 Task: Open Card Cybersecurity Review in Board Customer Feedback Management Best Practices to Workspace Accelerator Programs and add a team member Softage.3@softage.net, a label Orange, a checklist Data Analytics, an attachment from your computer, a color Orange and finally, add a card description 'Research and develop new pricing strategy for premium product line' and a comment 'We should approach this task with a sense of humility and a willingness to seek feedback and guidance from others.'. Add a start date 'Jan 02, 2024' with a due date 'Jan 09, 2024'
Action: Mouse moved to (678, 189)
Screenshot: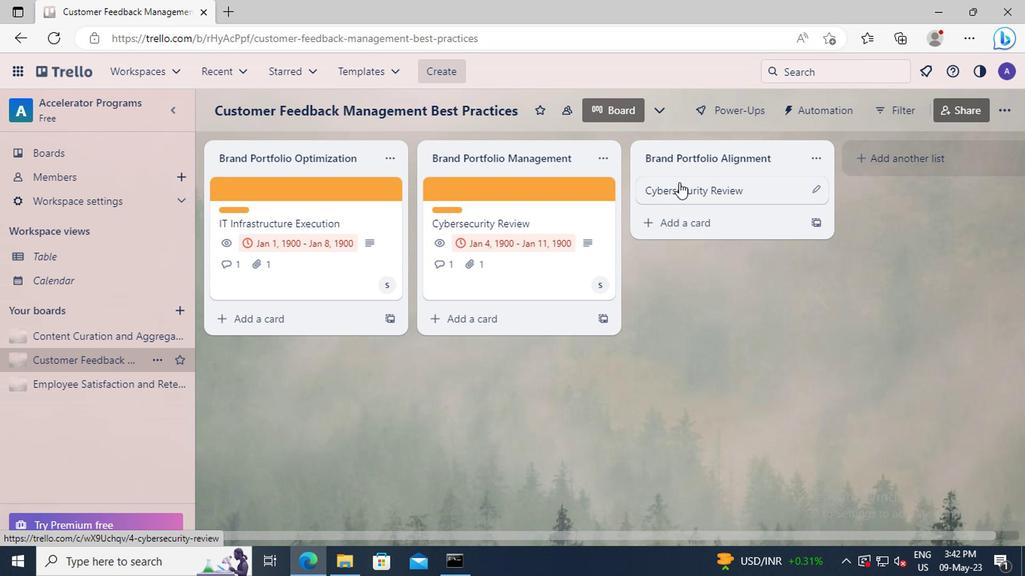 
Action: Mouse pressed left at (678, 189)
Screenshot: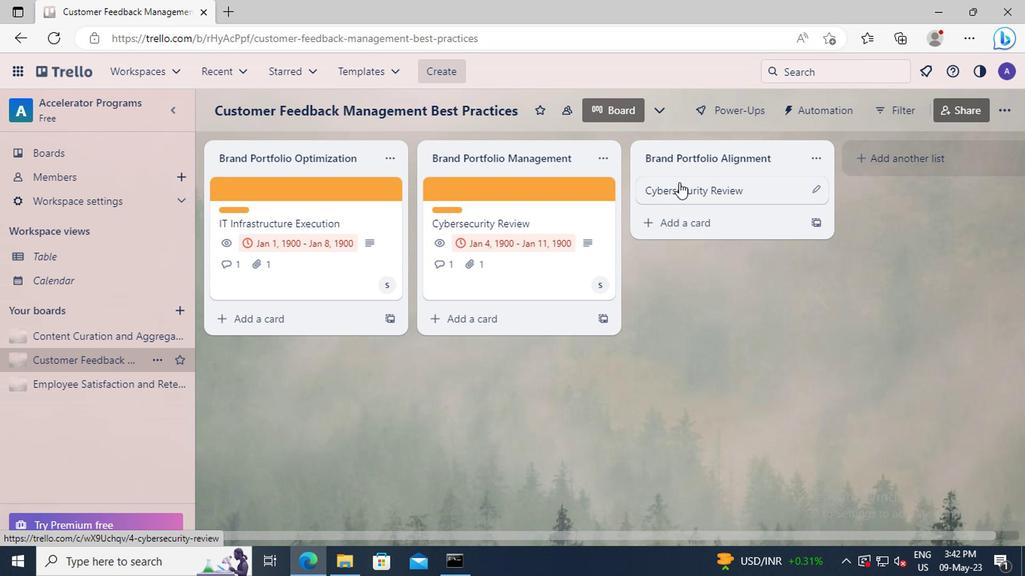 
Action: Mouse moved to (686, 244)
Screenshot: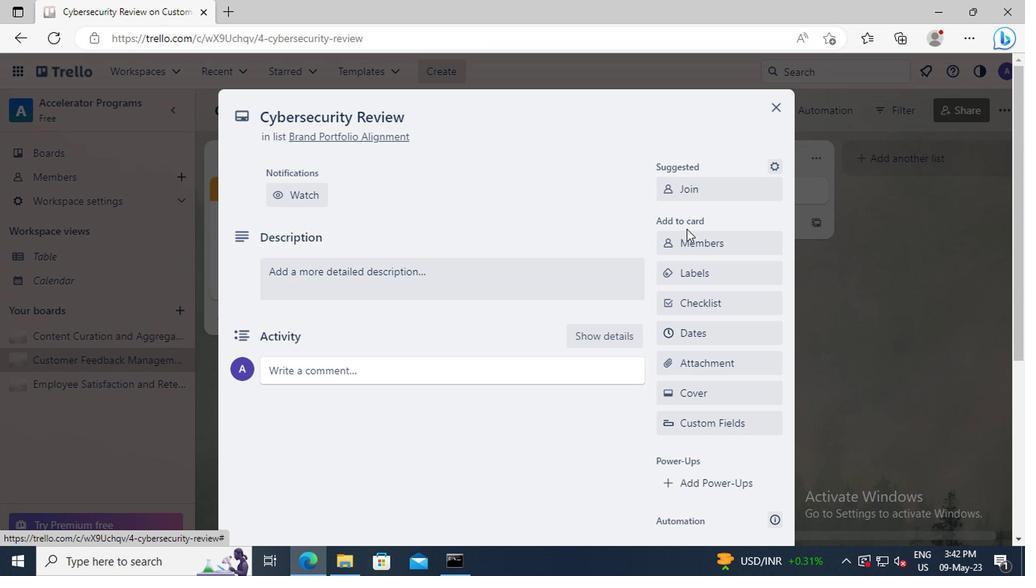 
Action: Mouse pressed left at (686, 244)
Screenshot: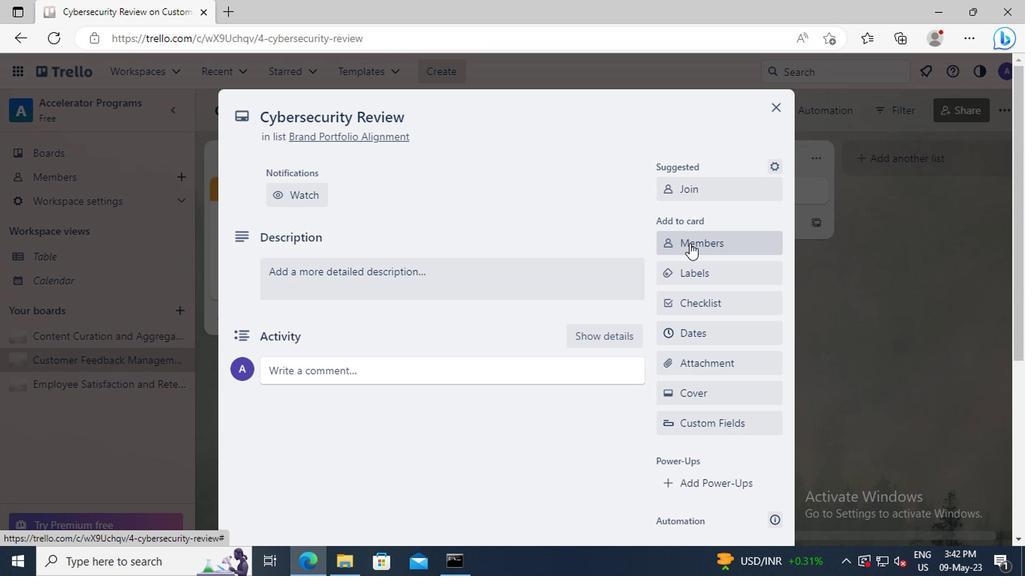 
Action: Mouse moved to (684, 312)
Screenshot: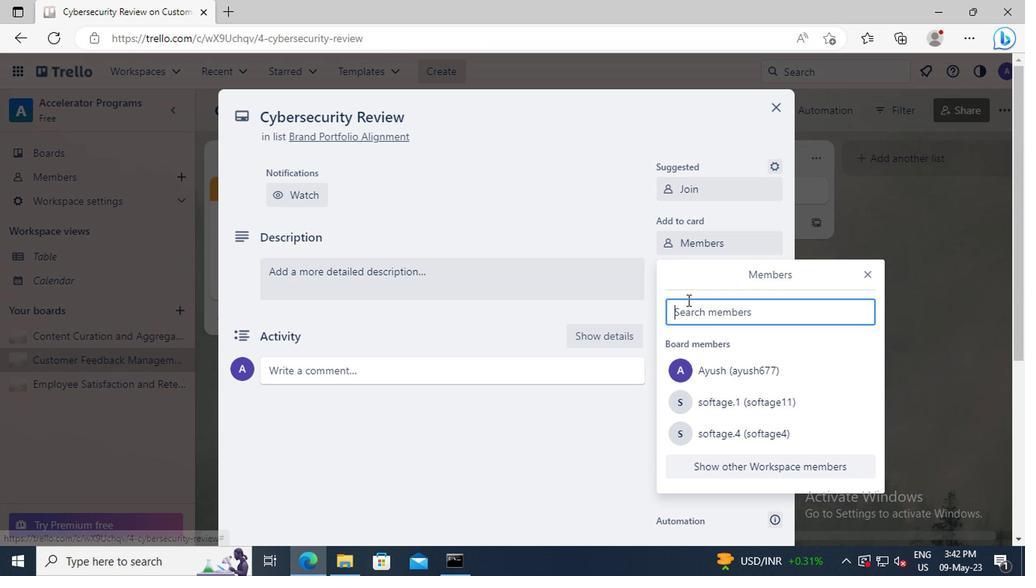 
Action: Mouse pressed left at (684, 312)
Screenshot: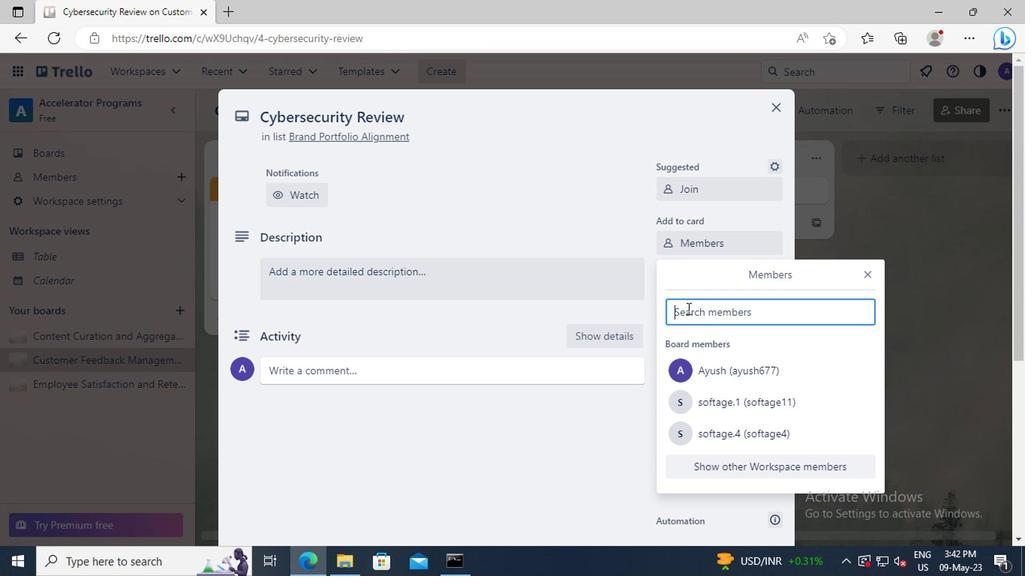 
Action: Key pressed <Key.shift>SOFTAGE.3
Screenshot: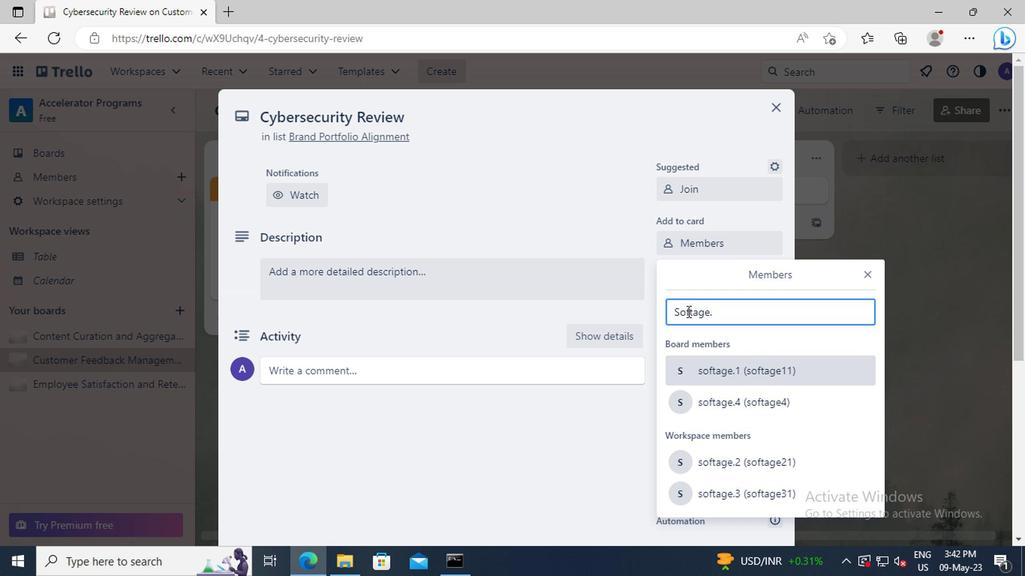 
Action: Mouse moved to (711, 454)
Screenshot: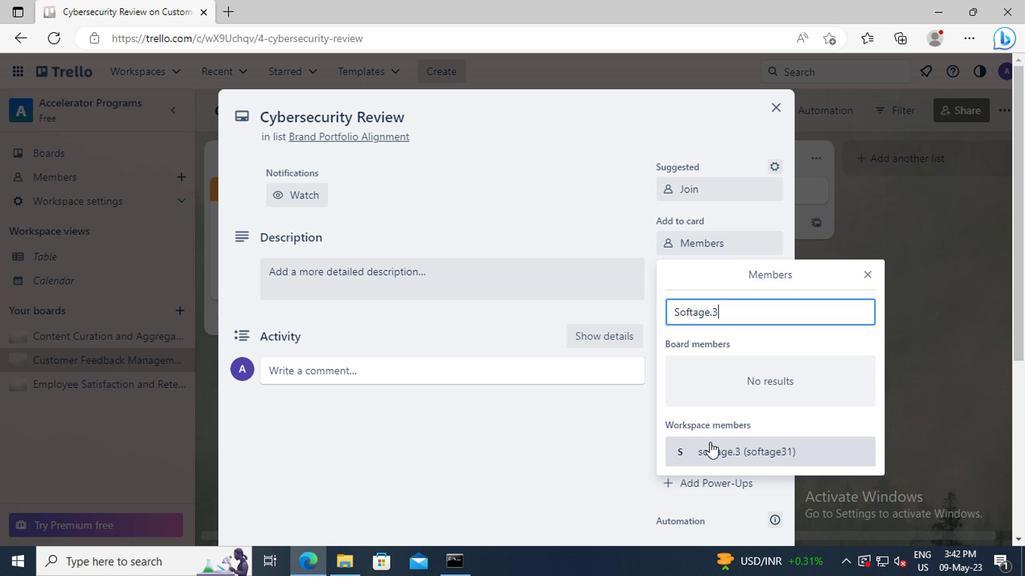 
Action: Mouse pressed left at (711, 454)
Screenshot: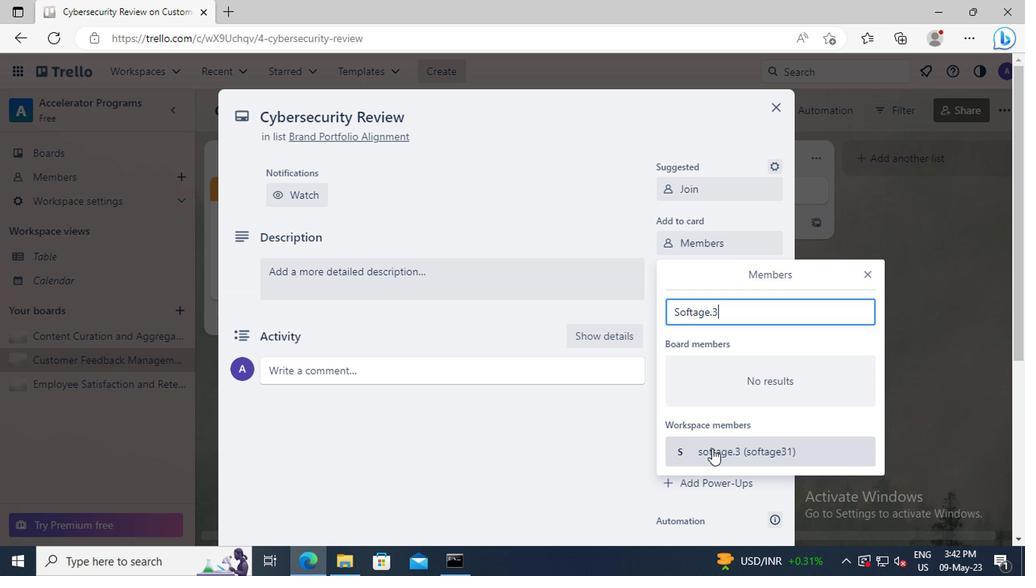 
Action: Mouse moved to (861, 278)
Screenshot: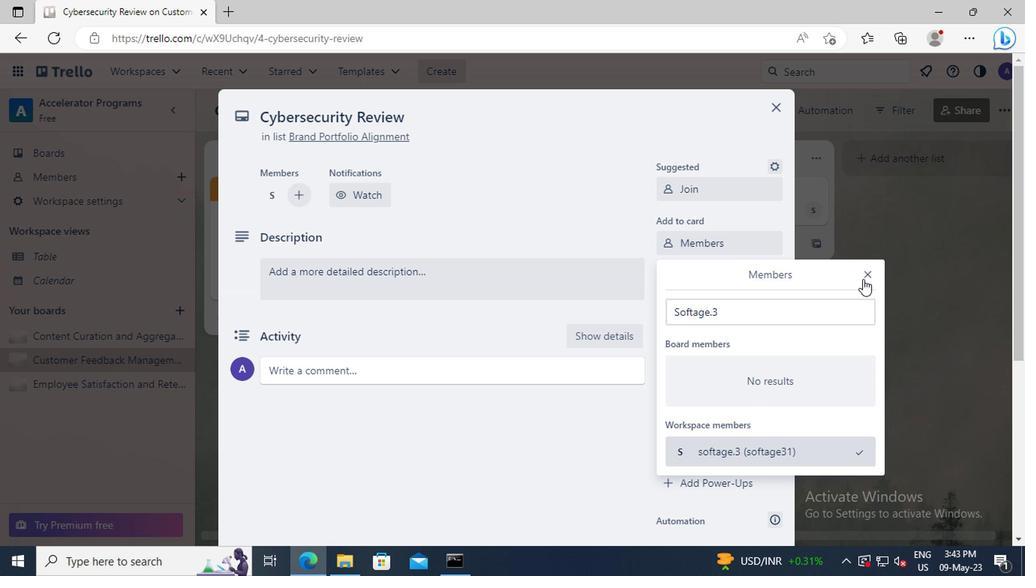 
Action: Mouse pressed left at (861, 278)
Screenshot: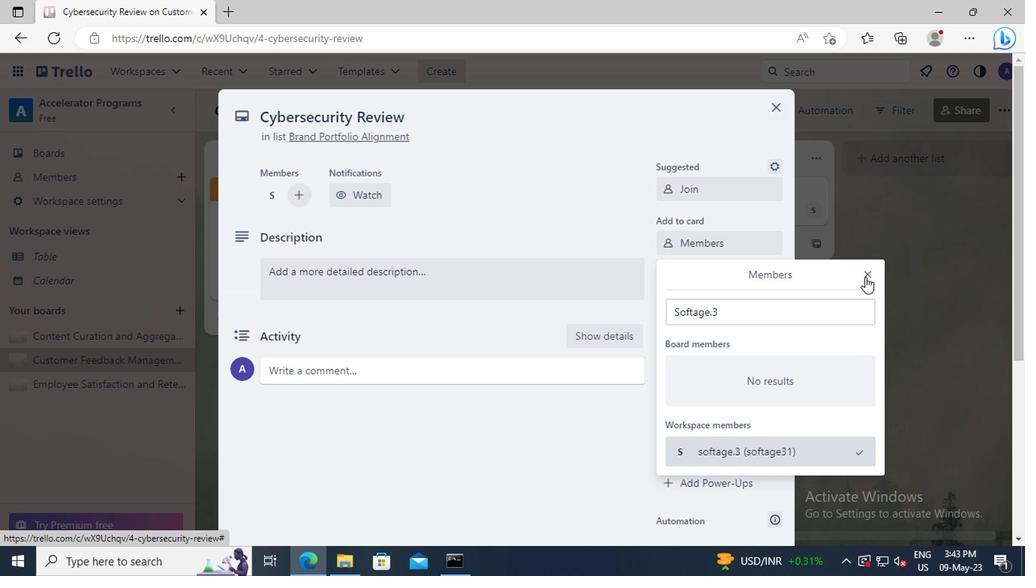 
Action: Mouse moved to (741, 270)
Screenshot: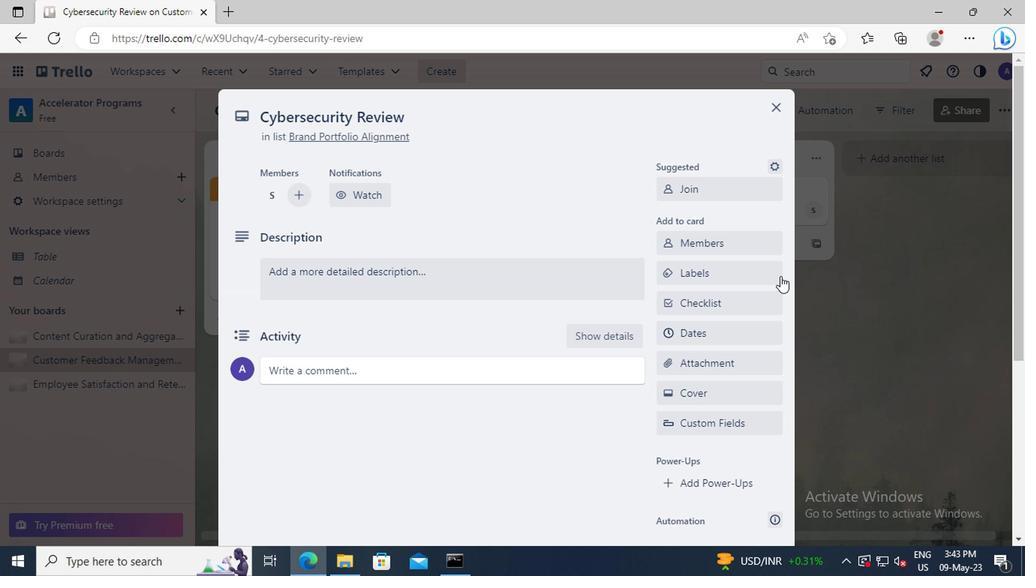 
Action: Mouse pressed left at (741, 270)
Screenshot: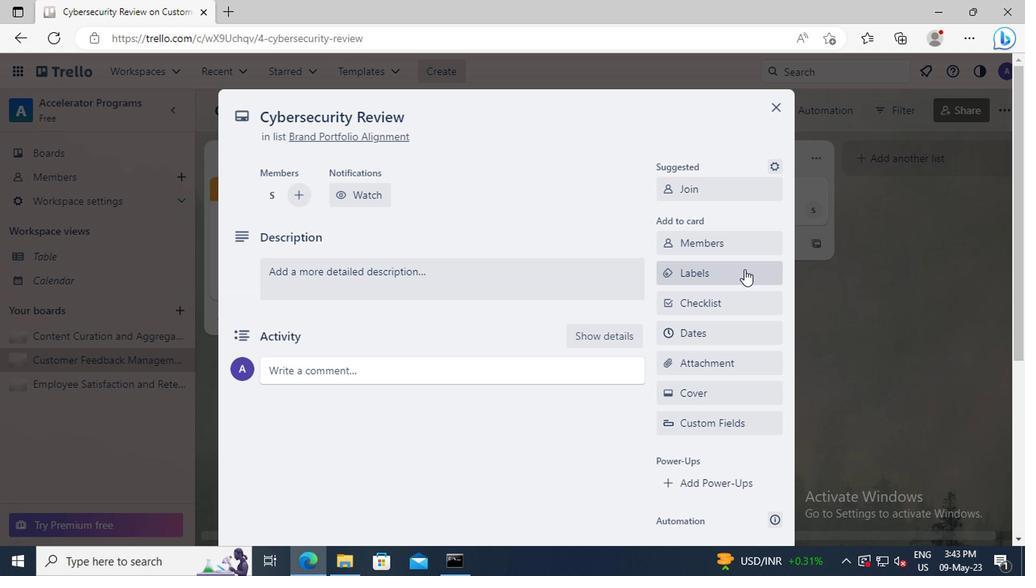 
Action: Mouse moved to (759, 372)
Screenshot: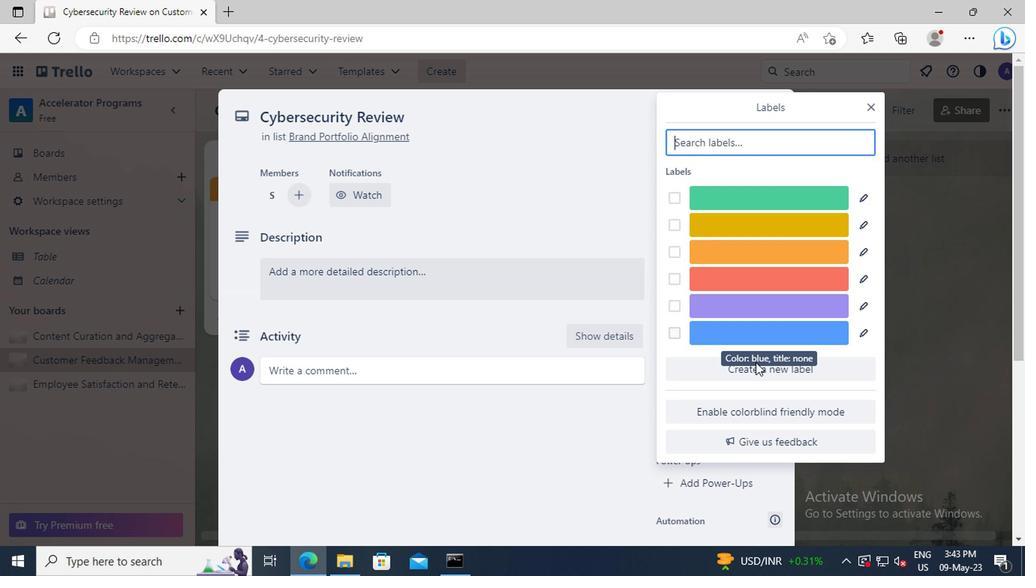 
Action: Mouse pressed left at (759, 372)
Screenshot: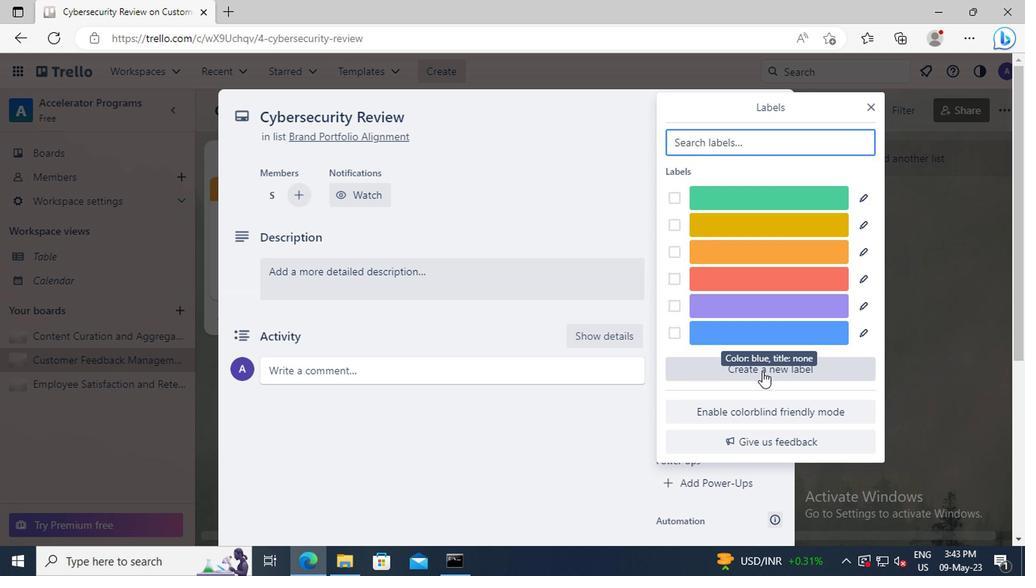 
Action: Mouse moved to (767, 324)
Screenshot: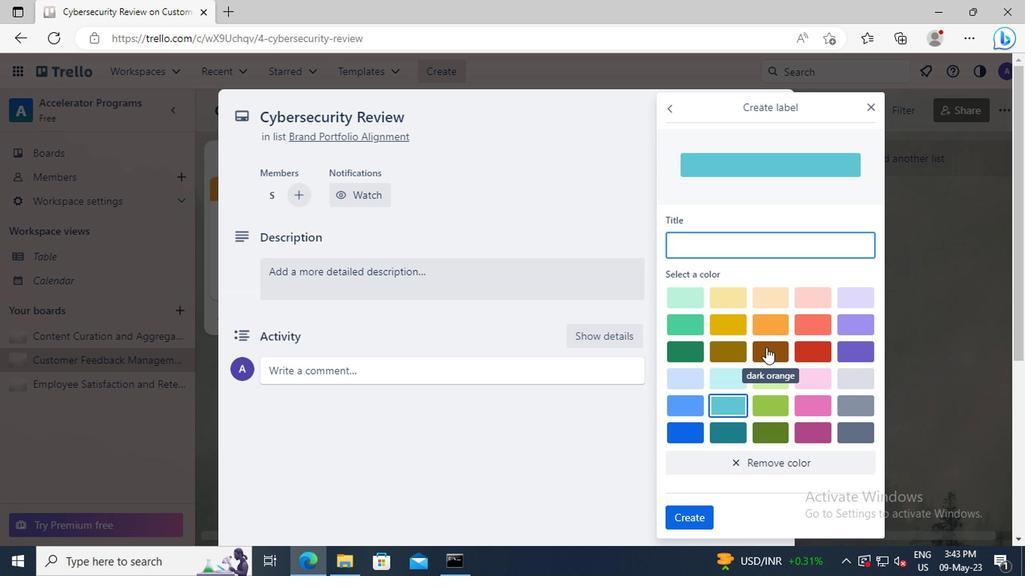 
Action: Mouse pressed left at (767, 324)
Screenshot: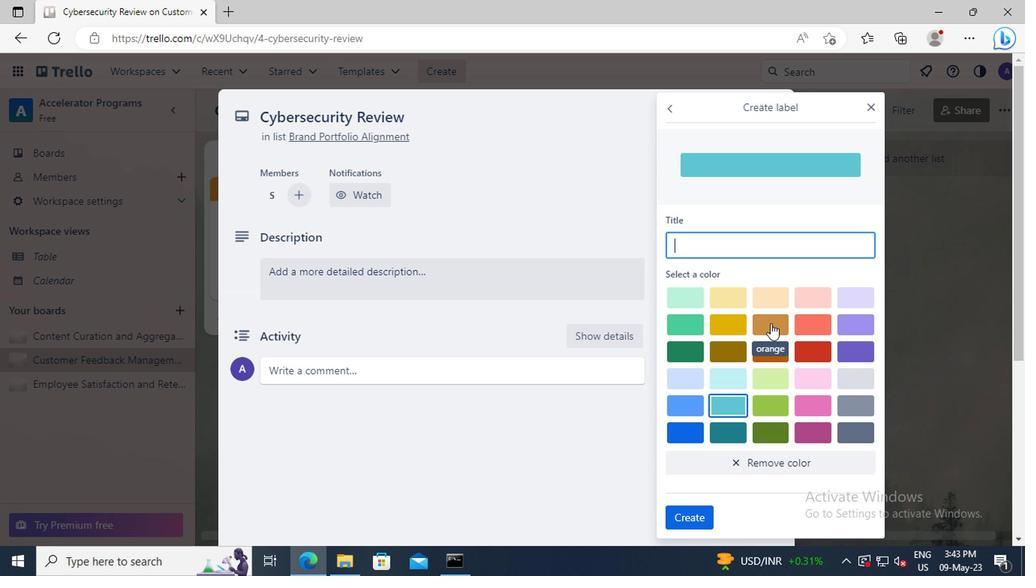 
Action: Mouse moved to (697, 512)
Screenshot: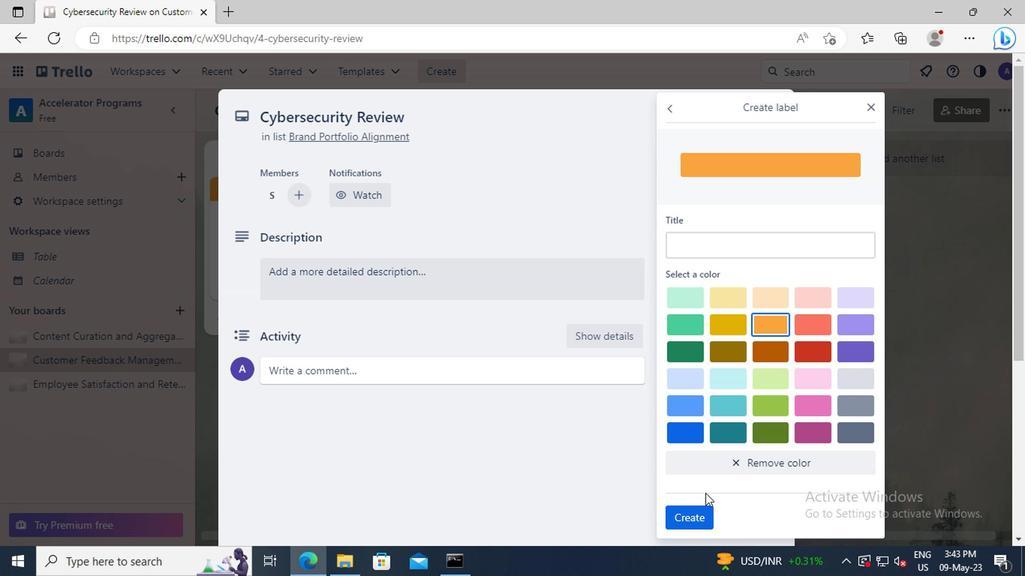 
Action: Mouse pressed left at (697, 512)
Screenshot: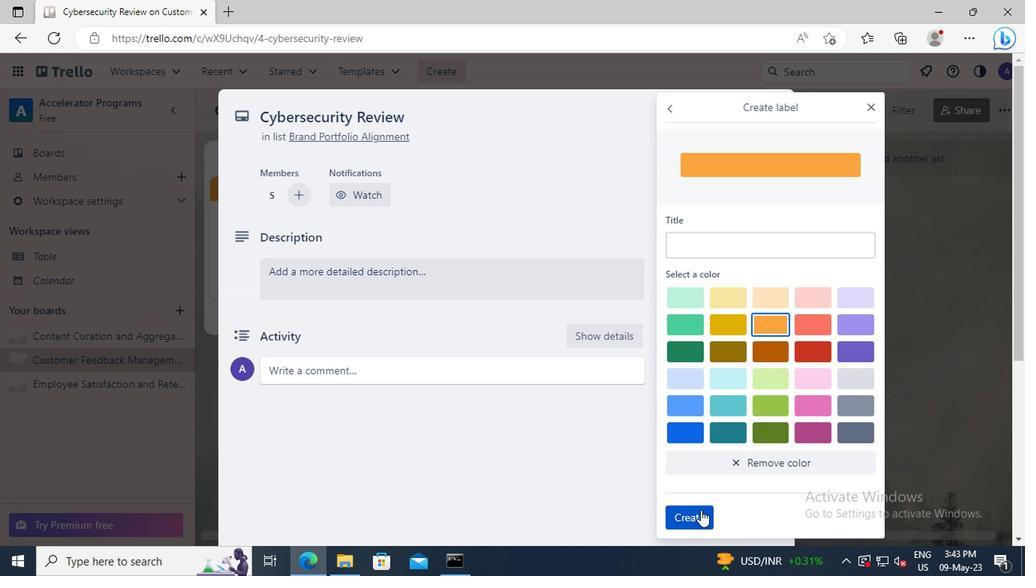 
Action: Mouse moved to (869, 106)
Screenshot: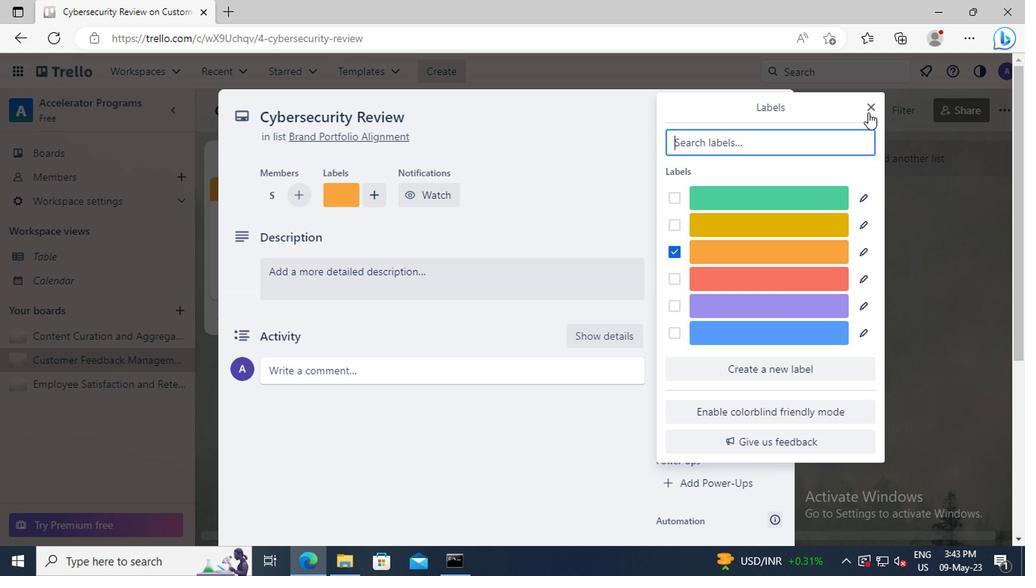 
Action: Mouse pressed left at (869, 106)
Screenshot: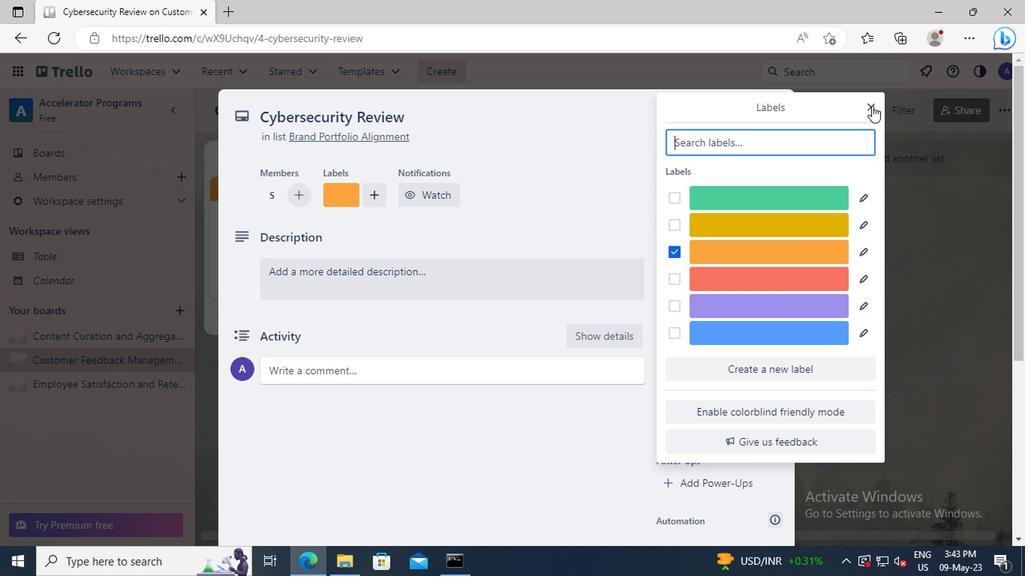 
Action: Mouse moved to (739, 303)
Screenshot: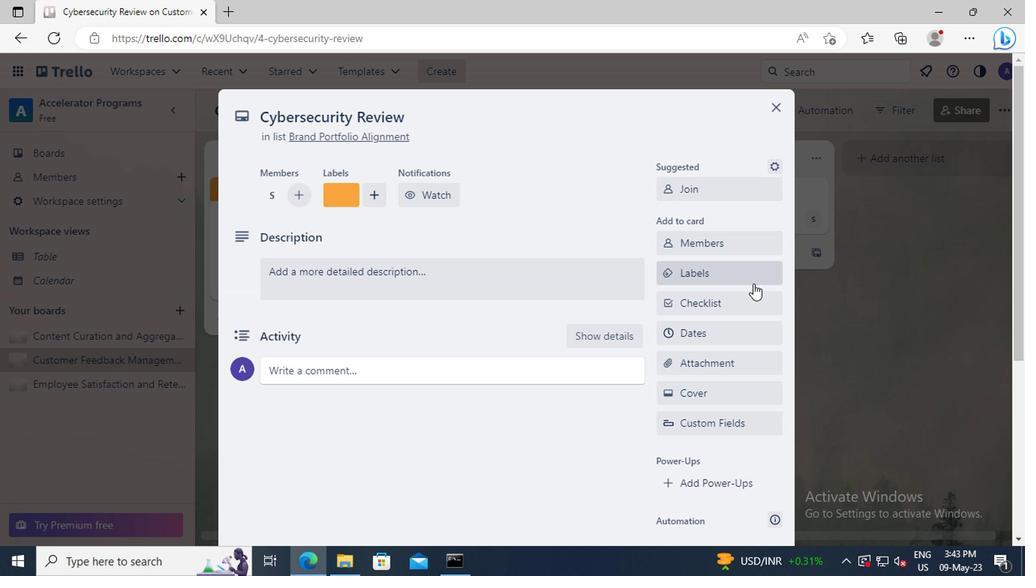 
Action: Mouse pressed left at (739, 303)
Screenshot: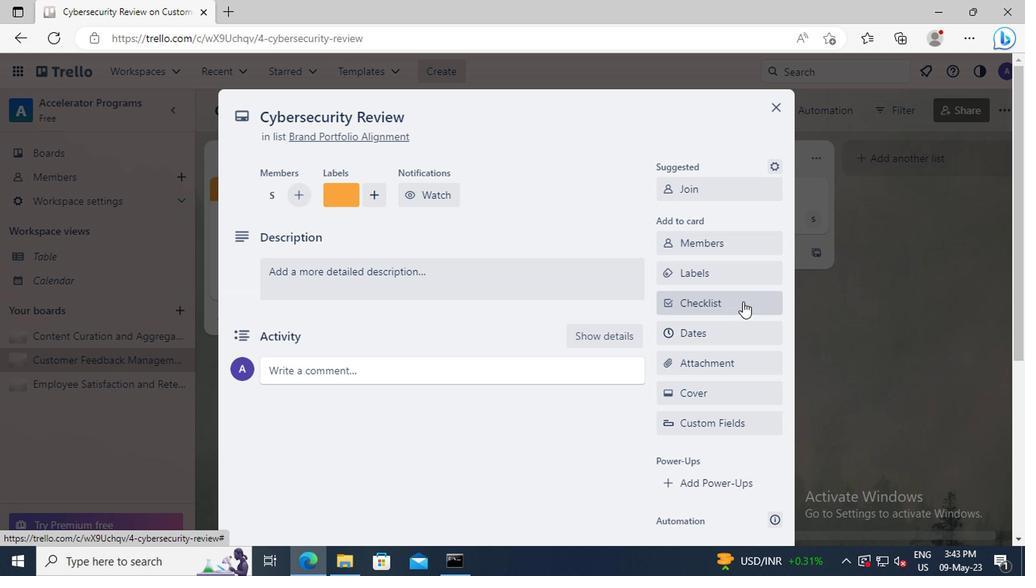 
Action: Key pressed <Key.shift>DATA<Key.space><Key.shift>ANALYTICS
Screenshot: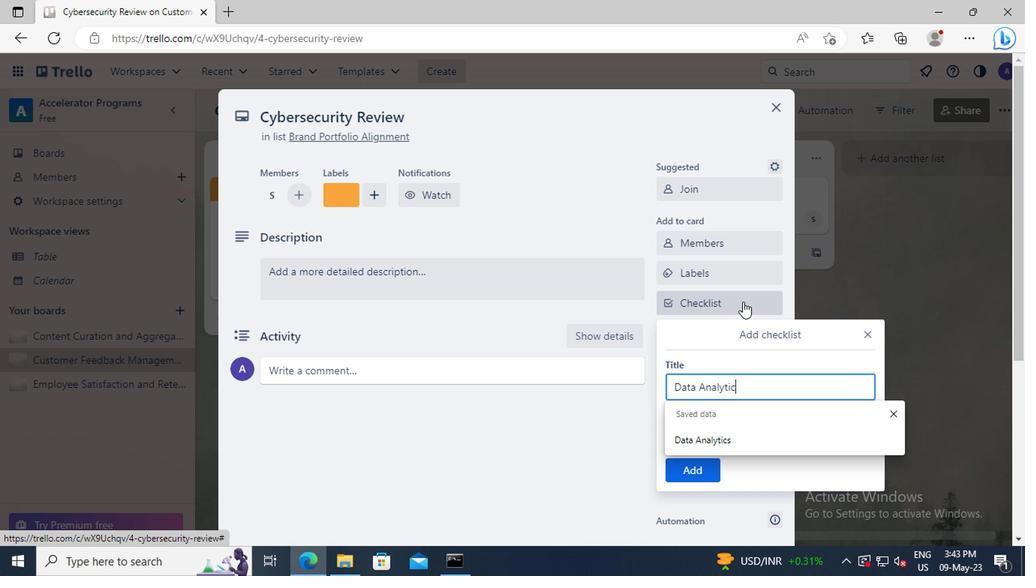 
Action: Mouse moved to (705, 469)
Screenshot: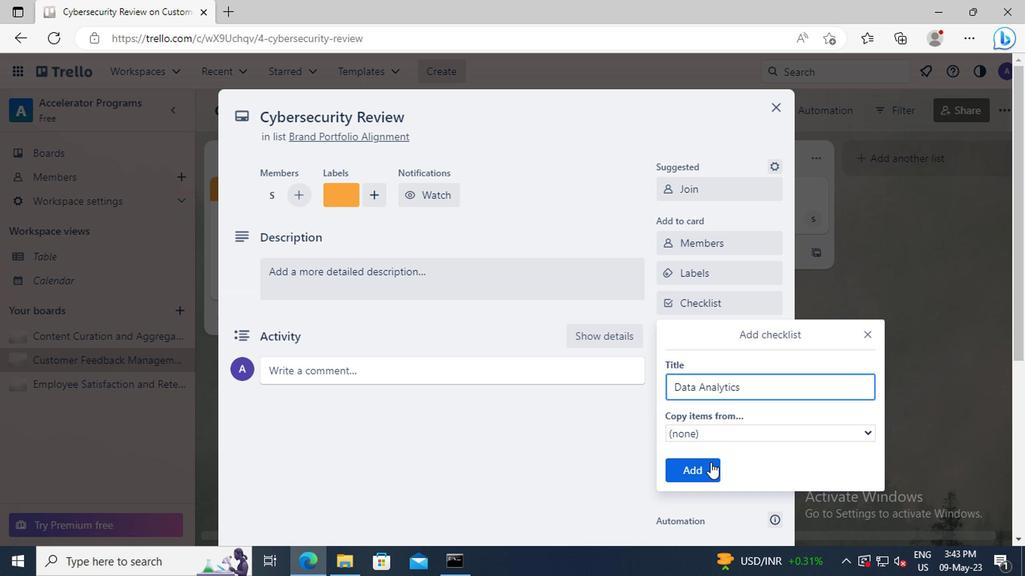 
Action: Mouse pressed left at (705, 469)
Screenshot: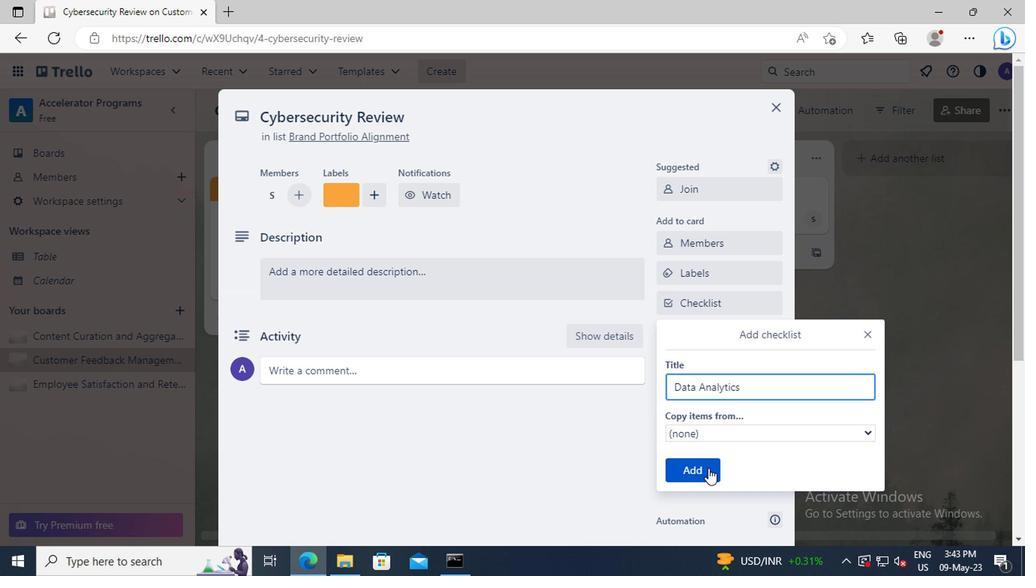 
Action: Mouse moved to (699, 368)
Screenshot: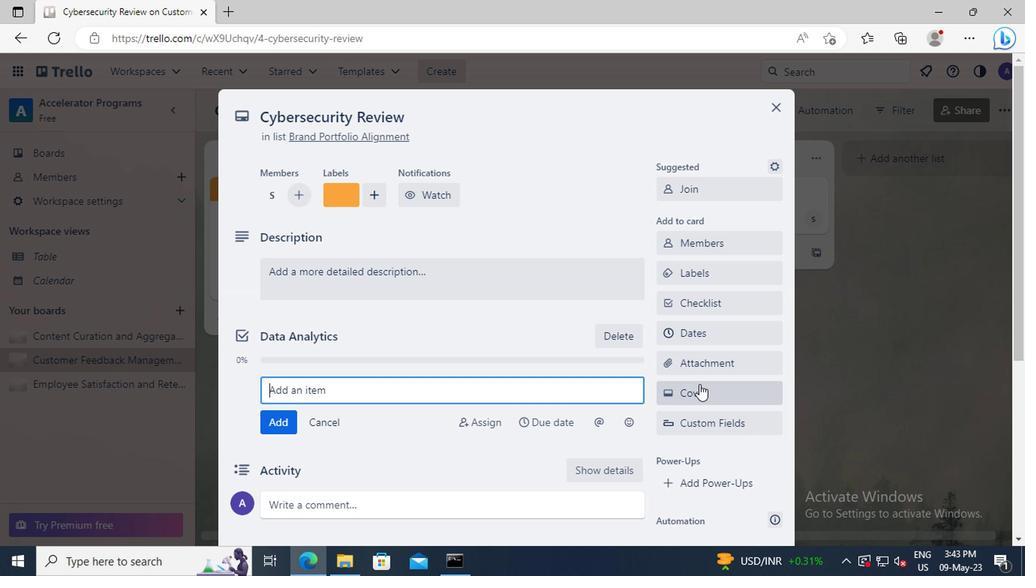 
Action: Mouse pressed left at (699, 368)
Screenshot: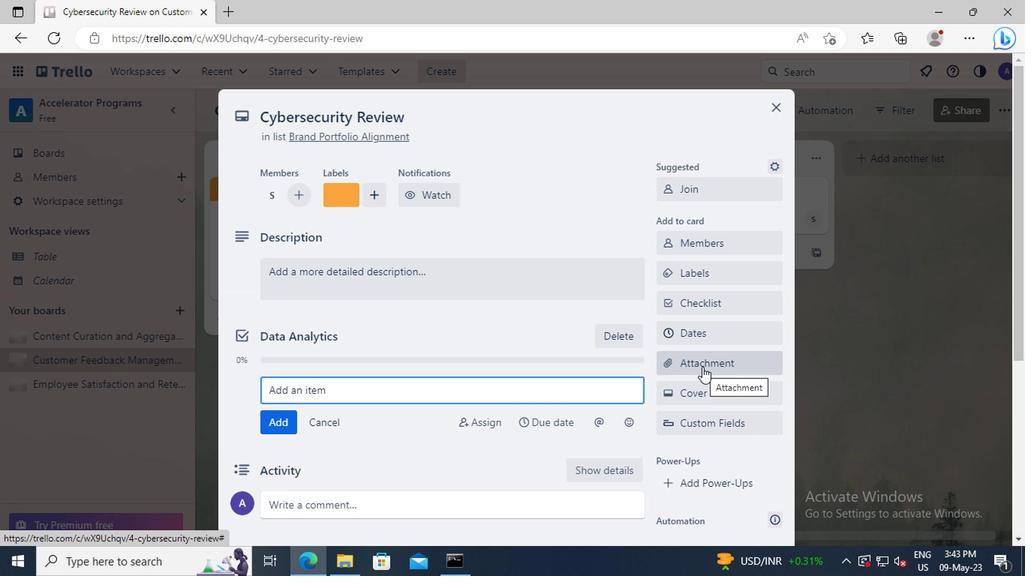 
Action: Mouse moved to (693, 141)
Screenshot: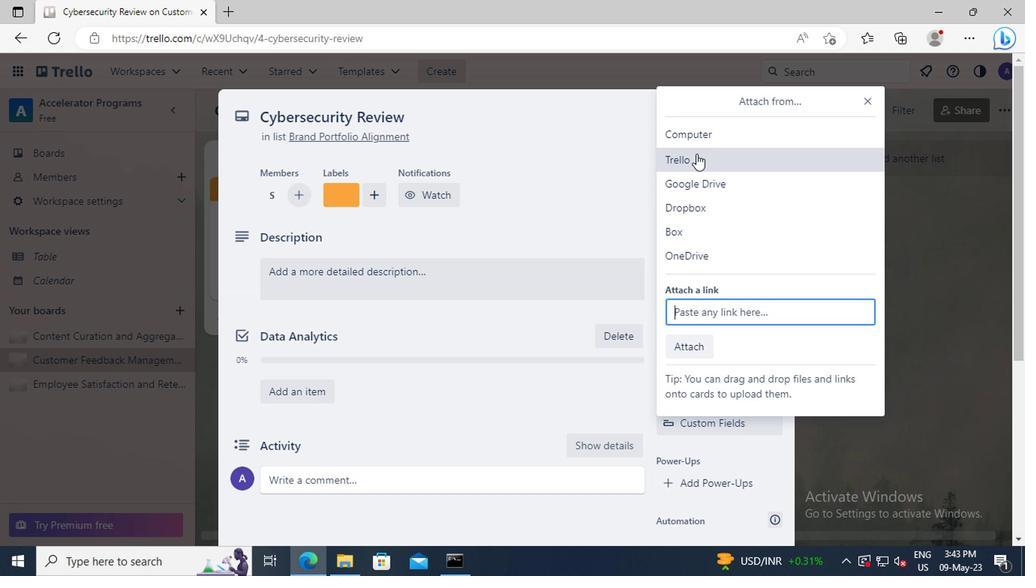 
Action: Mouse pressed left at (693, 141)
Screenshot: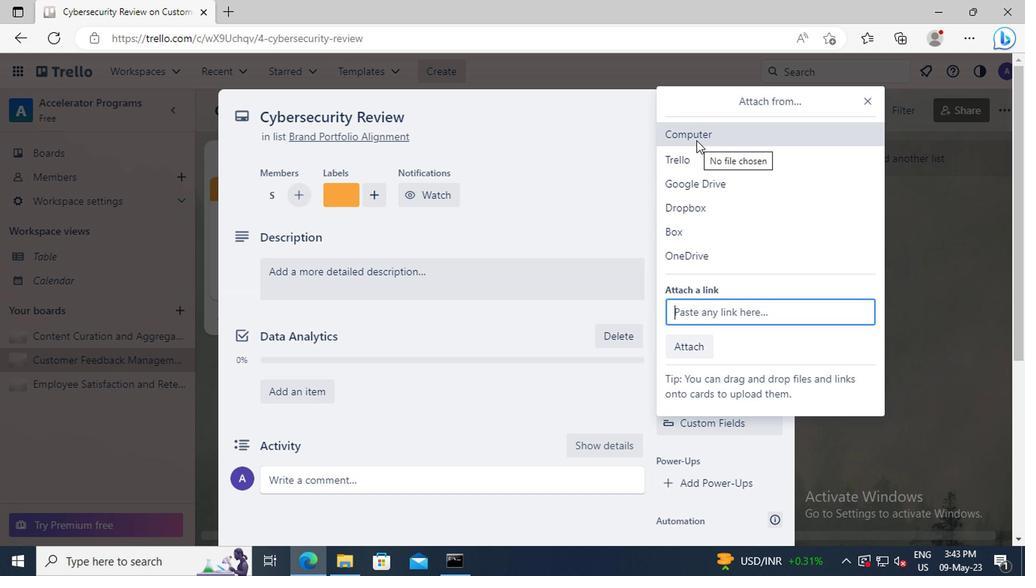 
Action: Mouse moved to (418, 127)
Screenshot: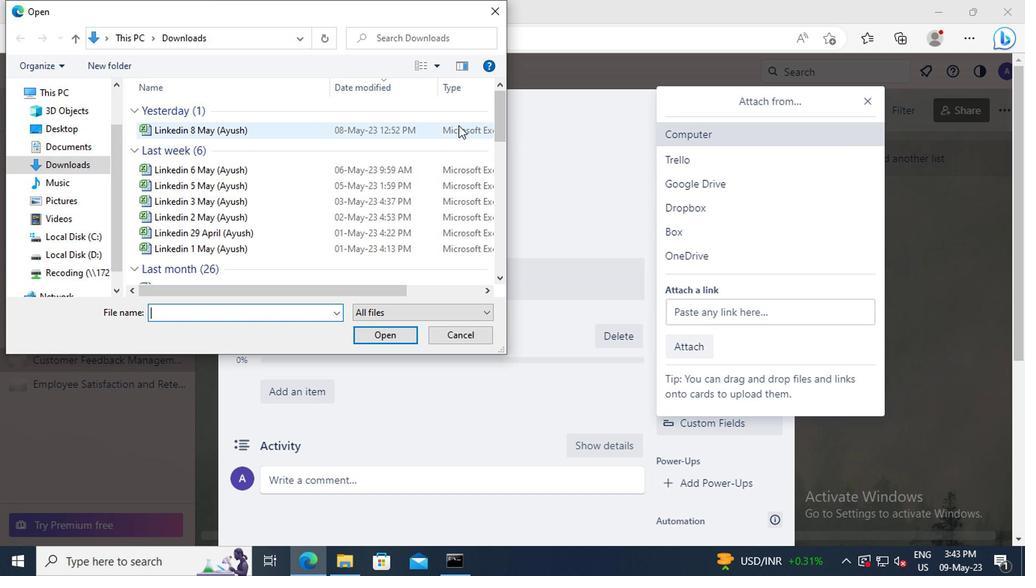 
Action: Mouse pressed left at (418, 127)
Screenshot: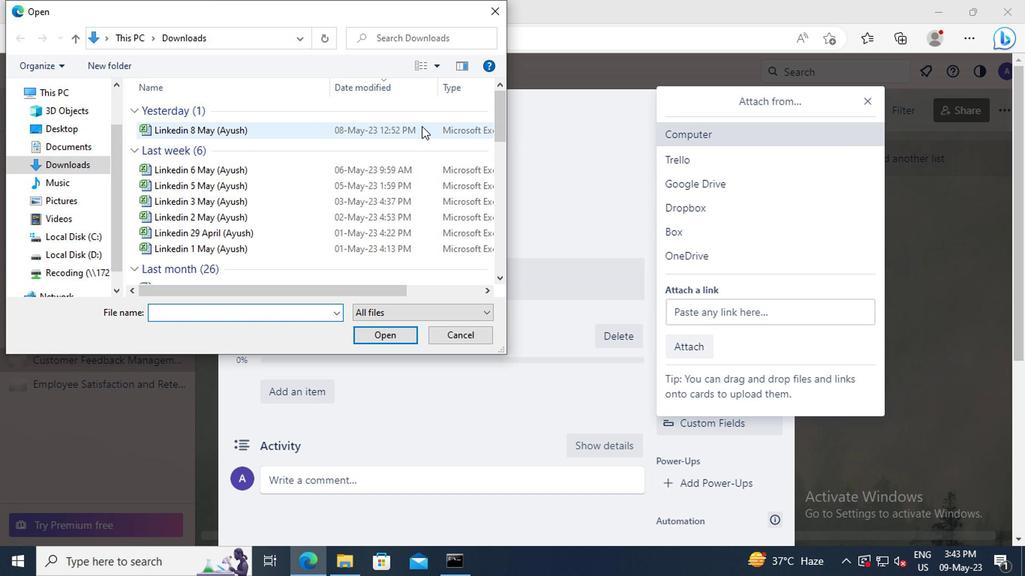 
Action: Mouse moved to (402, 340)
Screenshot: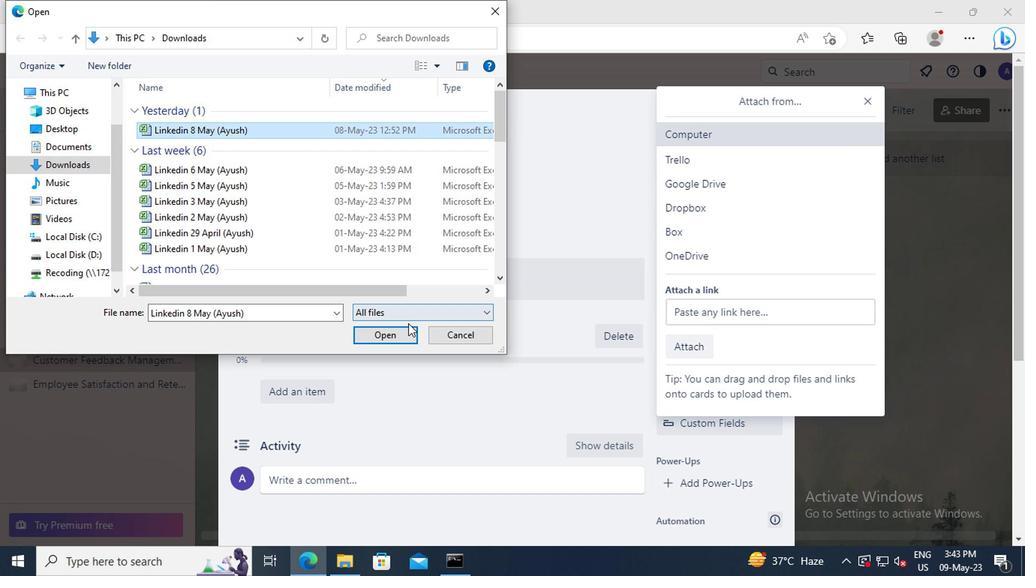 
Action: Mouse pressed left at (402, 340)
Screenshot: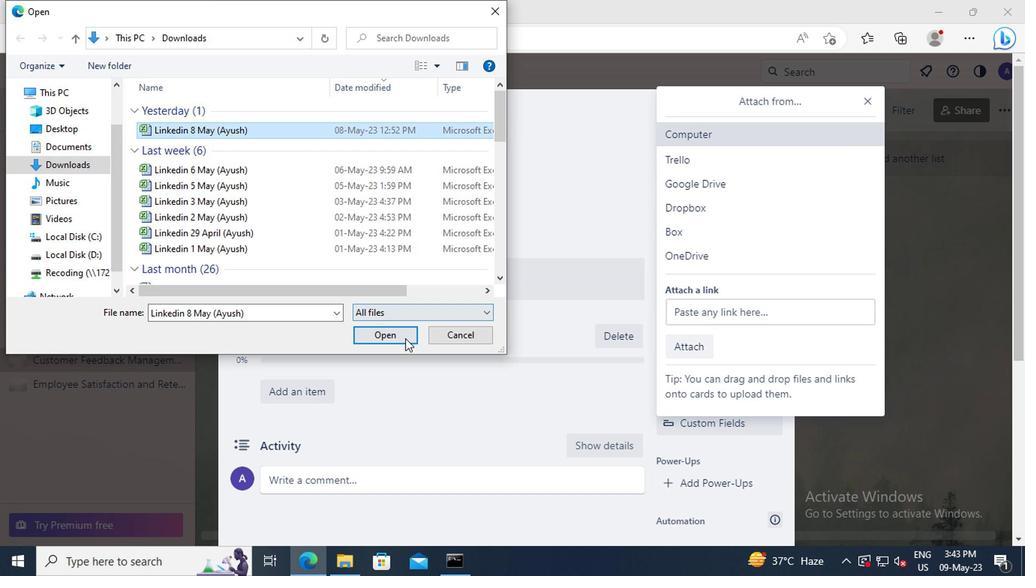 
Action: Mouse moved to (686, 396)
Screenshot: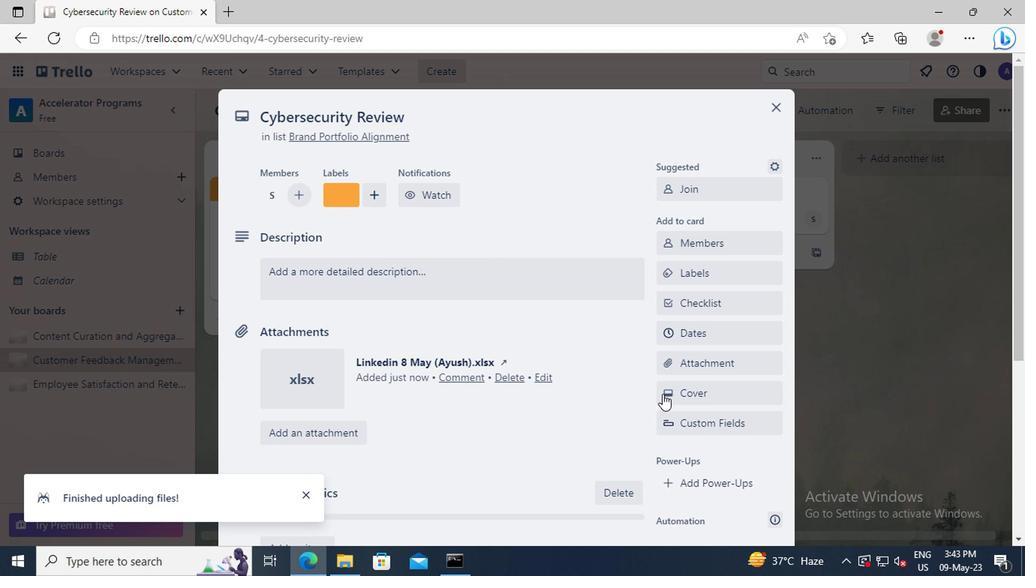 
Action: Mouse pressed left at (686, 396)
Screenshot: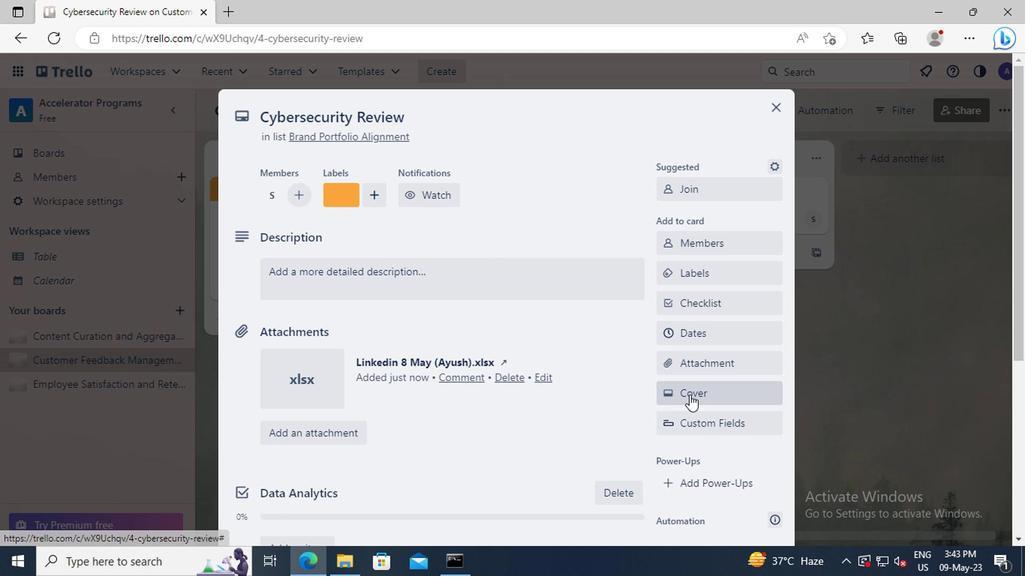 
Action: Mouse moved to (761, 241)
Screenshot: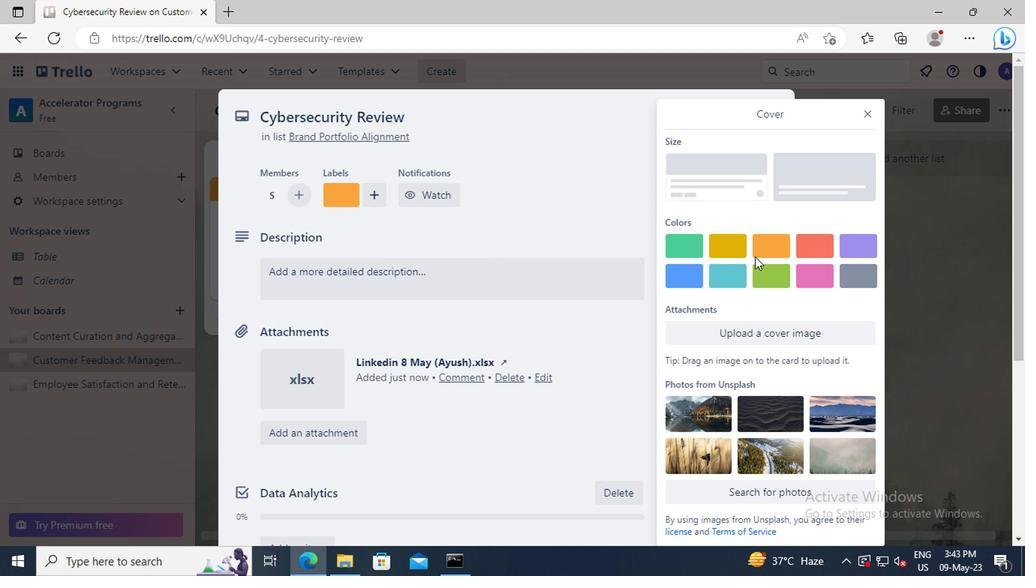 
Action: Mouse pressed left at (761, 241)
Screenshot: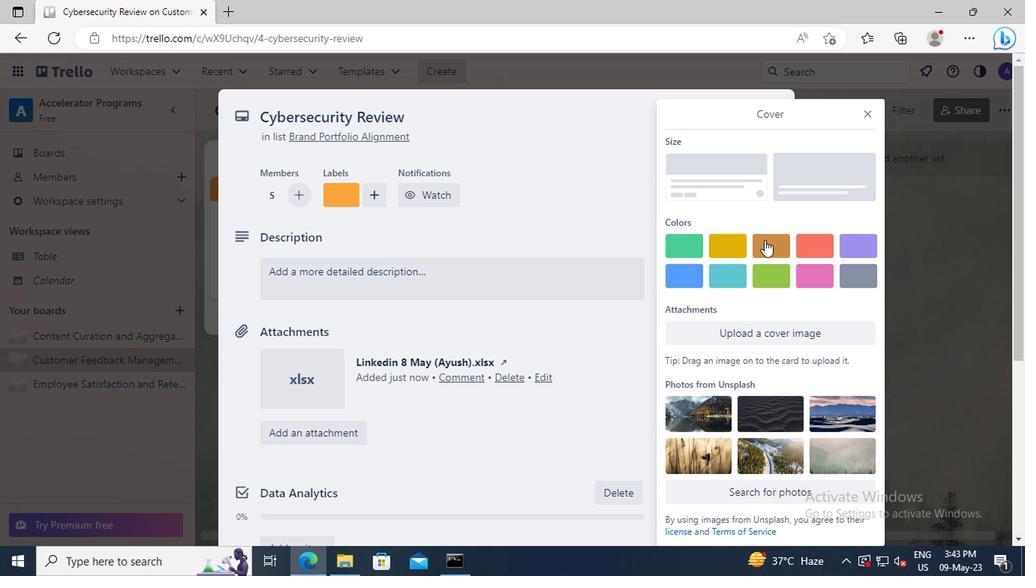 
Action: Mouse moved to (861, 103)
Screenshot: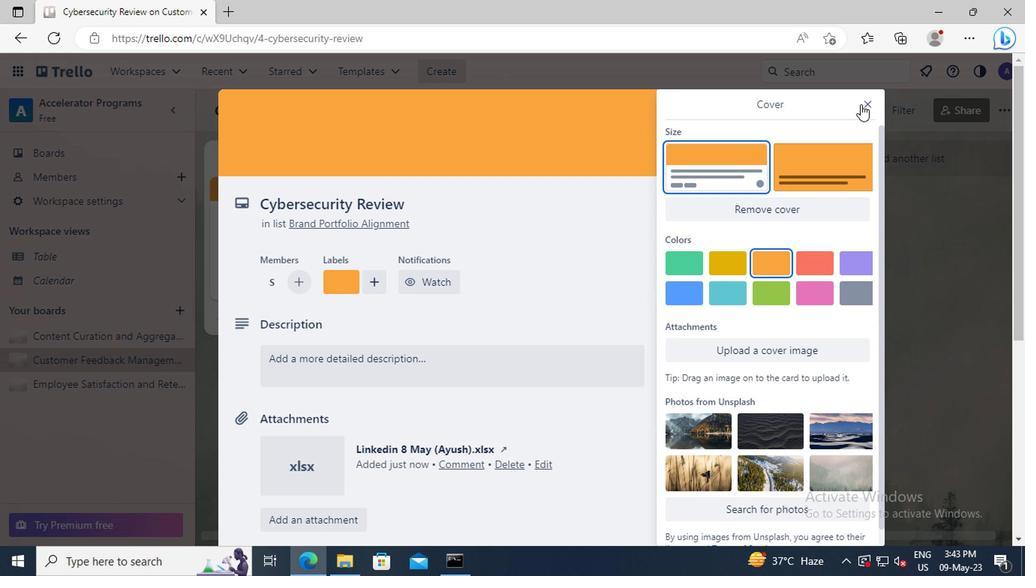 
Action: Mouse pressed left at (861, 103)
Screenshot: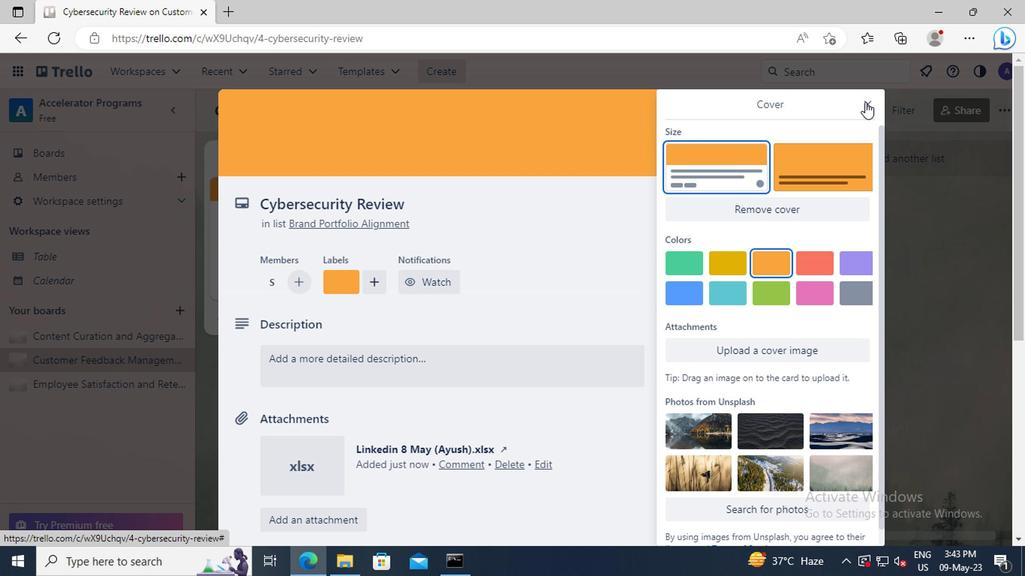 
Action: Mouse moved to (728, 301)
Screenshot: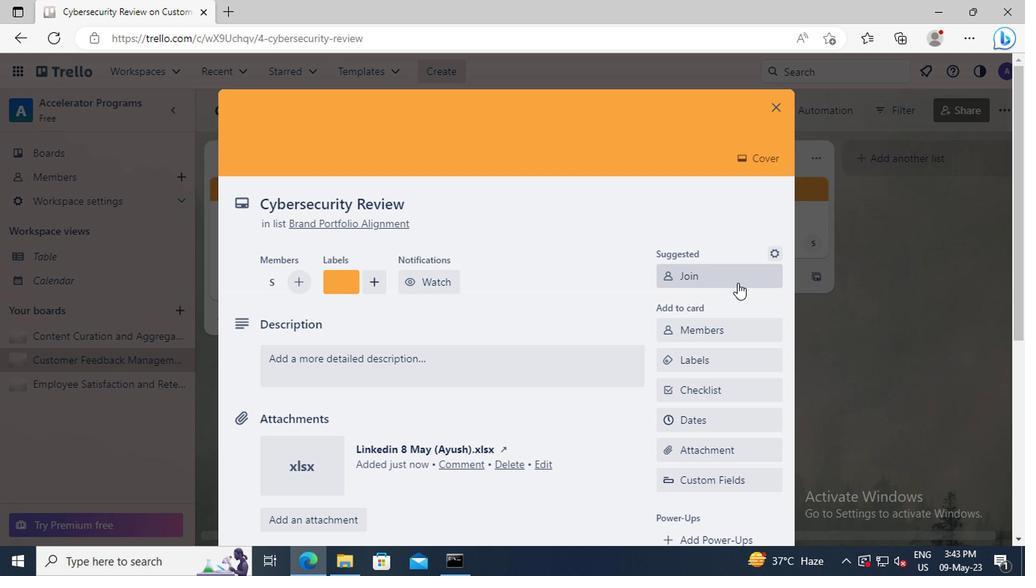 
Action: Mouse scrolled (728, 300) with delta (0, -1)
Screenshot: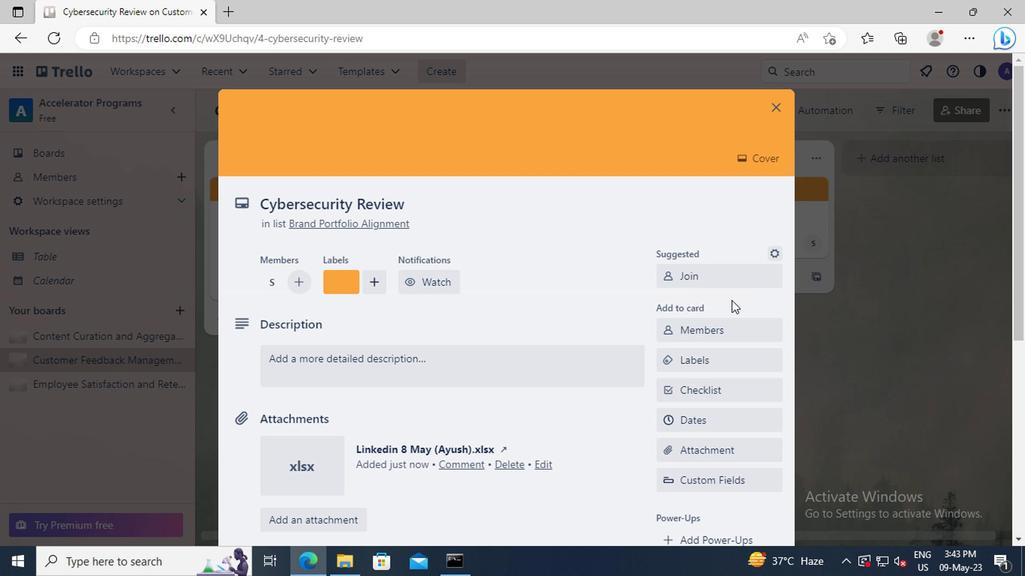 
Action: Mouse scrolled (728, 300) with delta (0, -1)
Screenshot: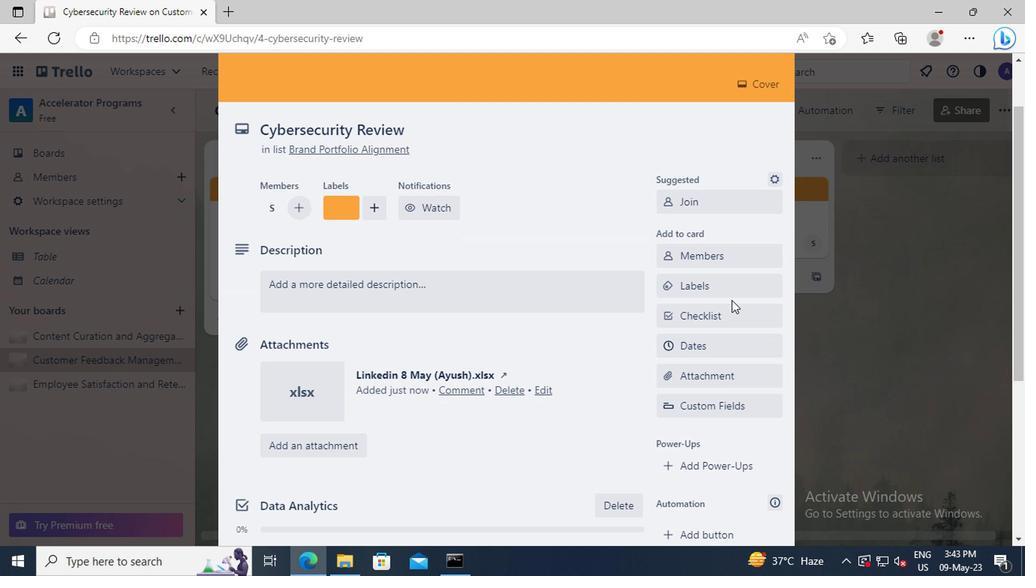 
Action: Mouse moved to (380, 223)
Screenshot: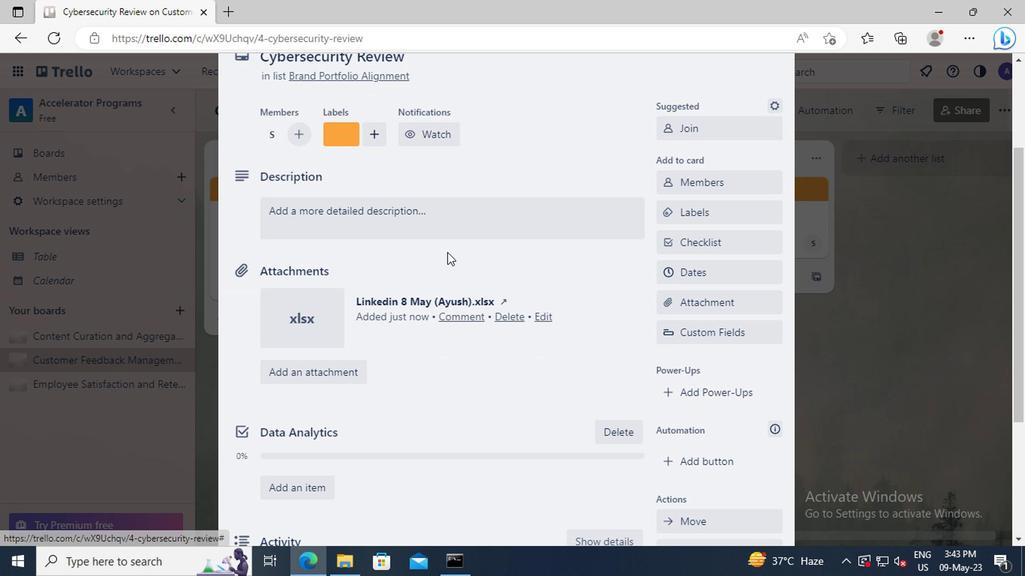 
Action: Mouse pressed left at (380, 223)
Screenshot: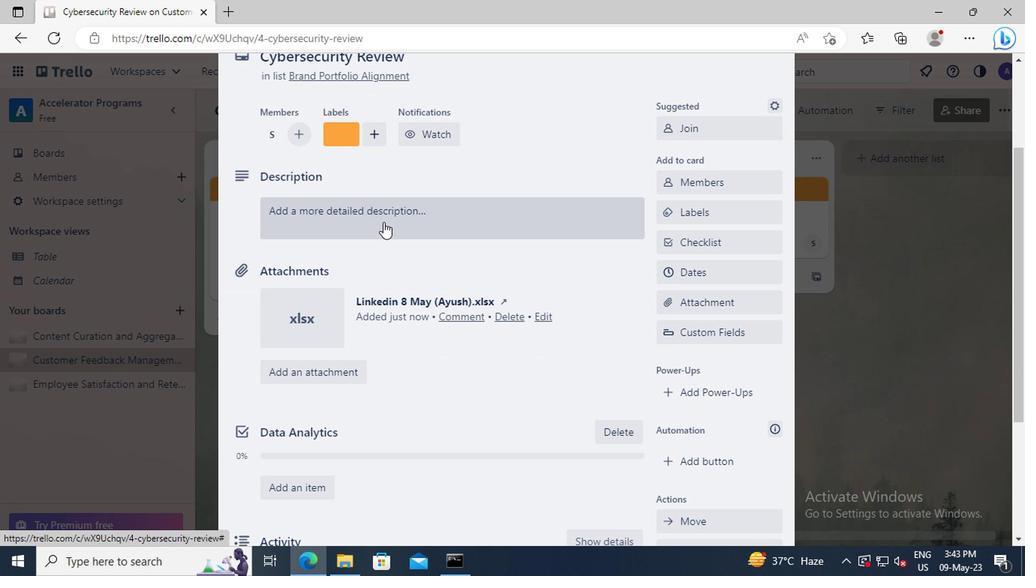 
Action: Key pressed <Key.shift>RESEARCH<Key.space>AND<Key.space>DEVELOP<Key.space>NEW<Key.space>PRICING<Key.space>STRATEGY<Key.space>FOR<Key.space>PREMIUM<Key.space>PRODUCT<Key.space>LINE
Screenshot: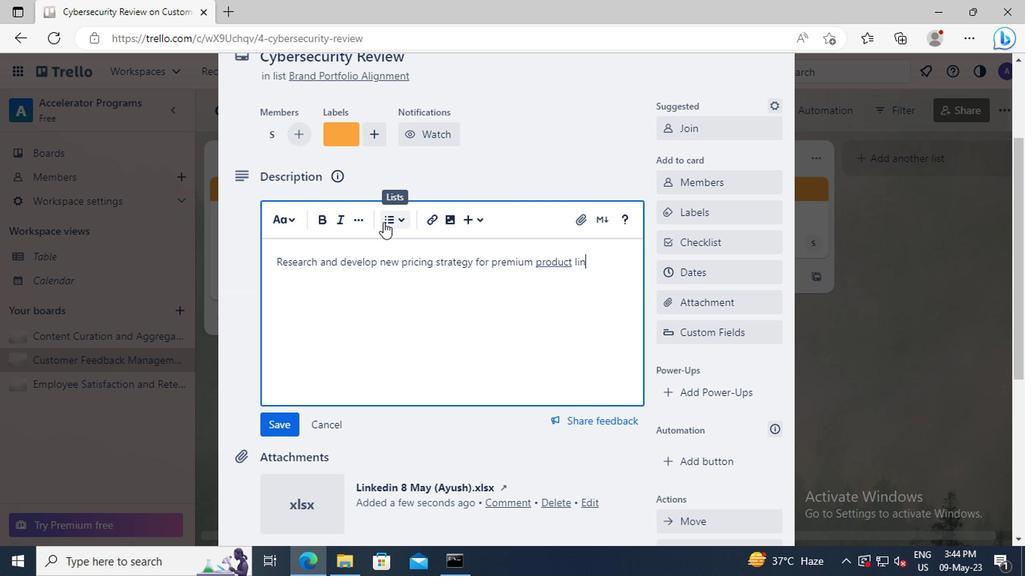 
Action: Mouse moved to (288, 421)
Screenshot: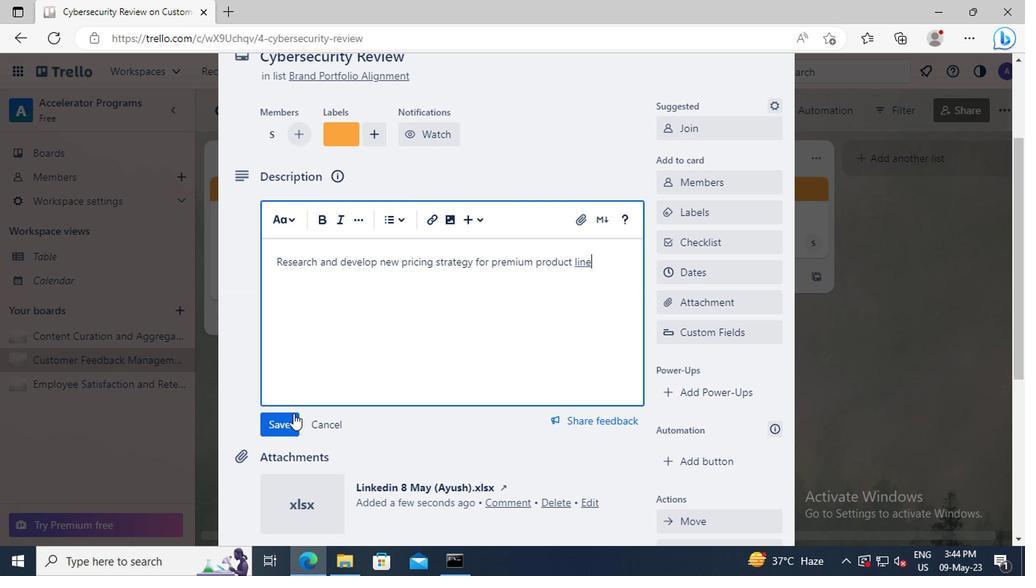 
Action: Mouse pressed left at (288, 421)
Screenshot: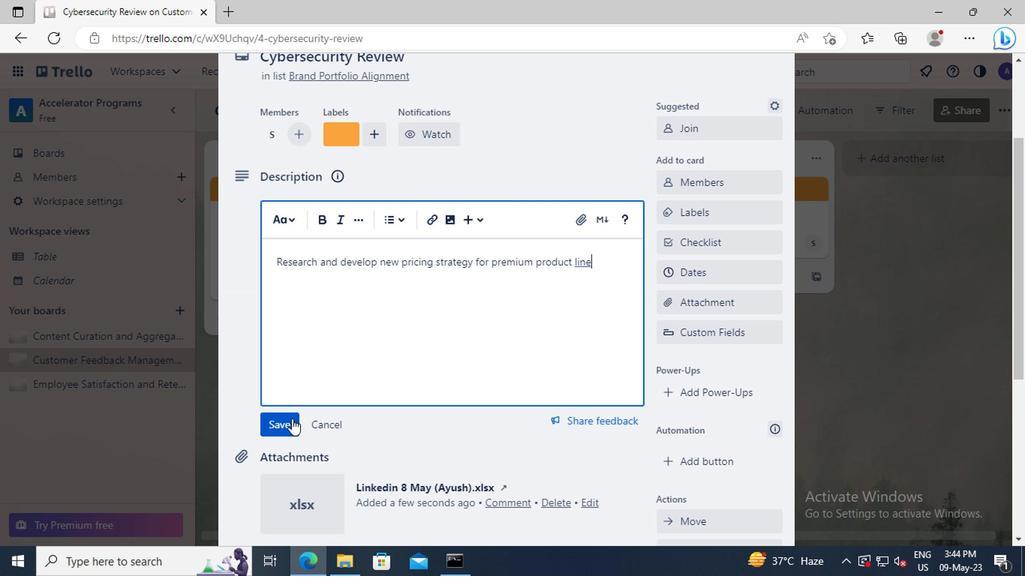
Action: Mouse moved to (288, 422)
Screenshot: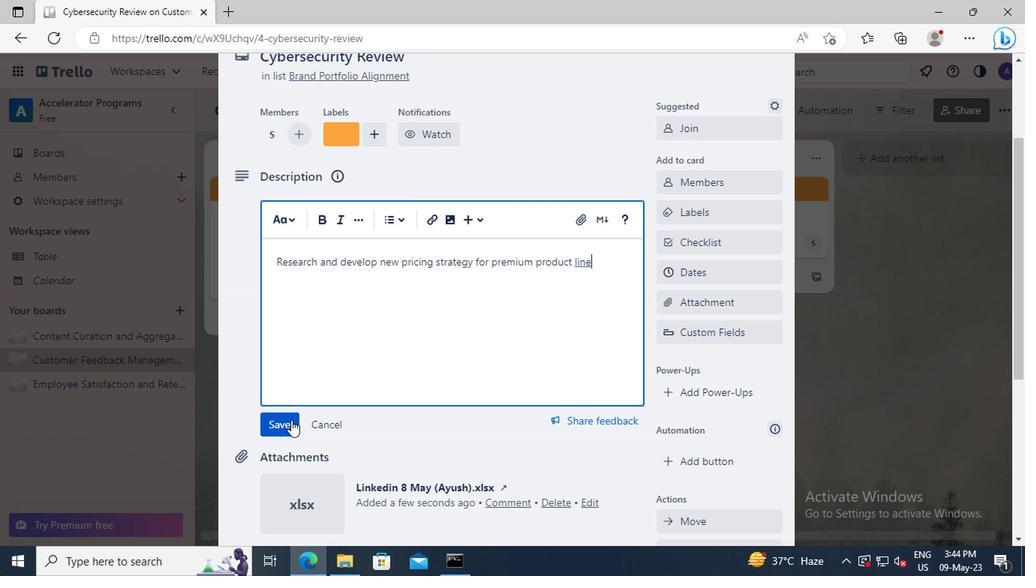 
Action: Mouse scrolled (288, 421) with delta (0, 0)
Screenshot: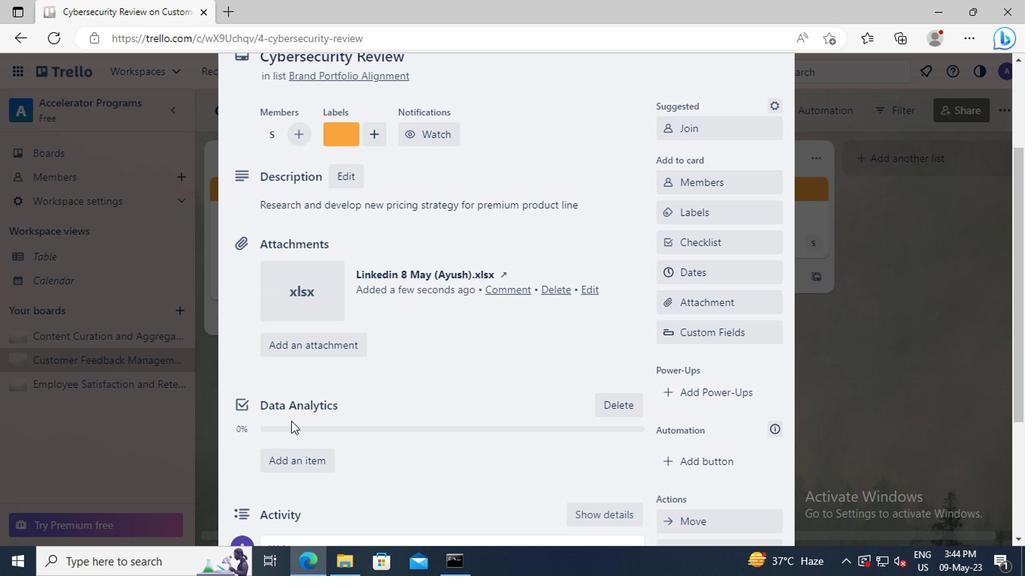 
Action: Mouse scrolled (288, 421) with delta (0, 0)
Screenshot: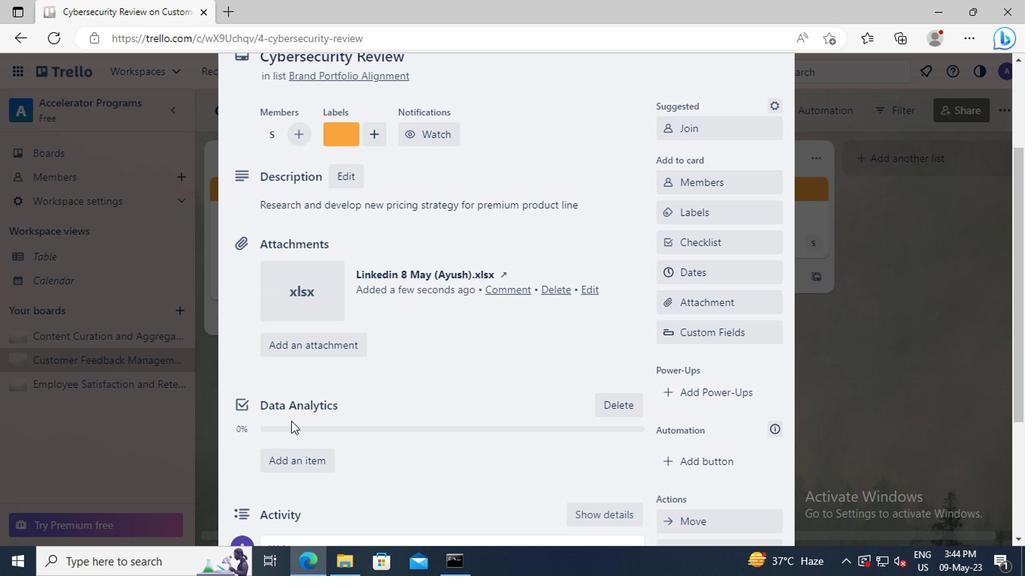 
Action: Mouse moved to (291, 407)
Screenshot: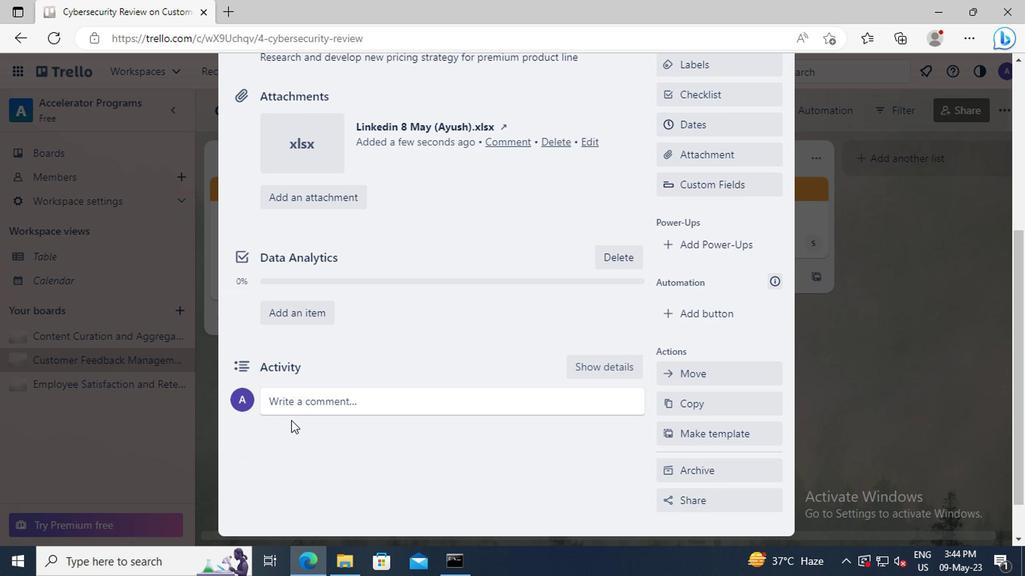 
Action: Mouse pressed left at (291, 407)
Screenshot: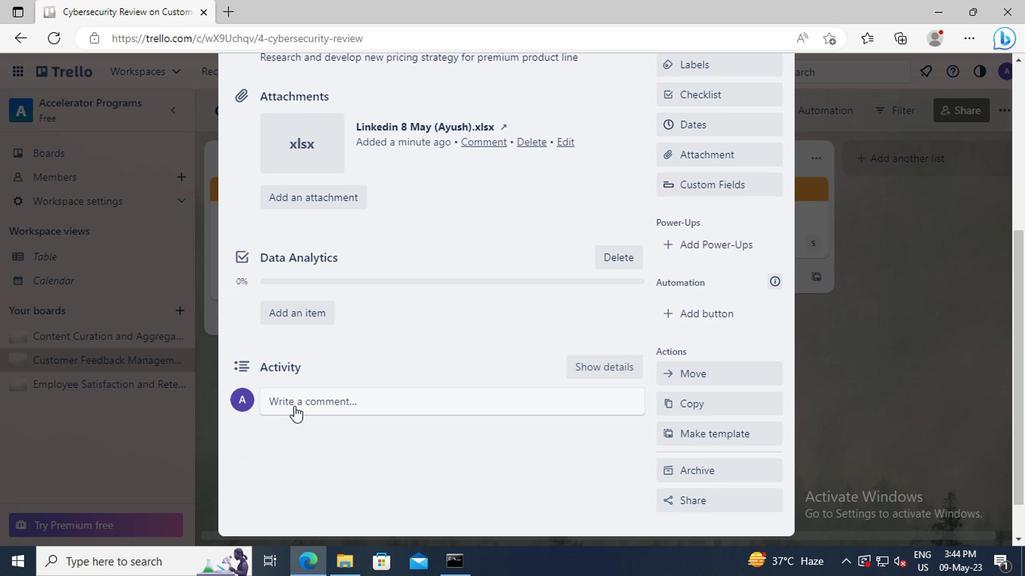 
Action: Key pressed <Key.shift>W
Screenshot: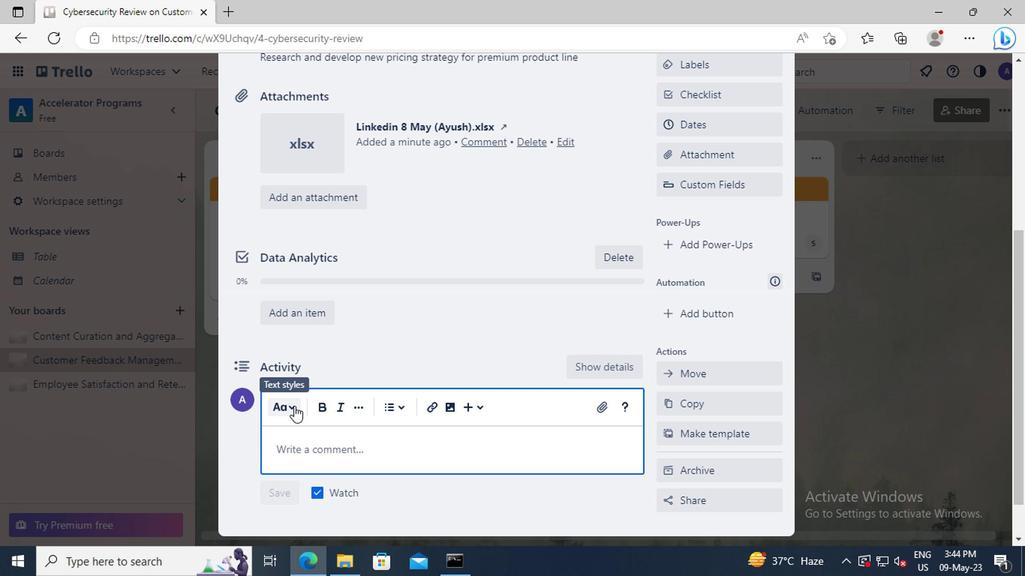 
Action: Mouse moved to (292, 406)
Screenshot: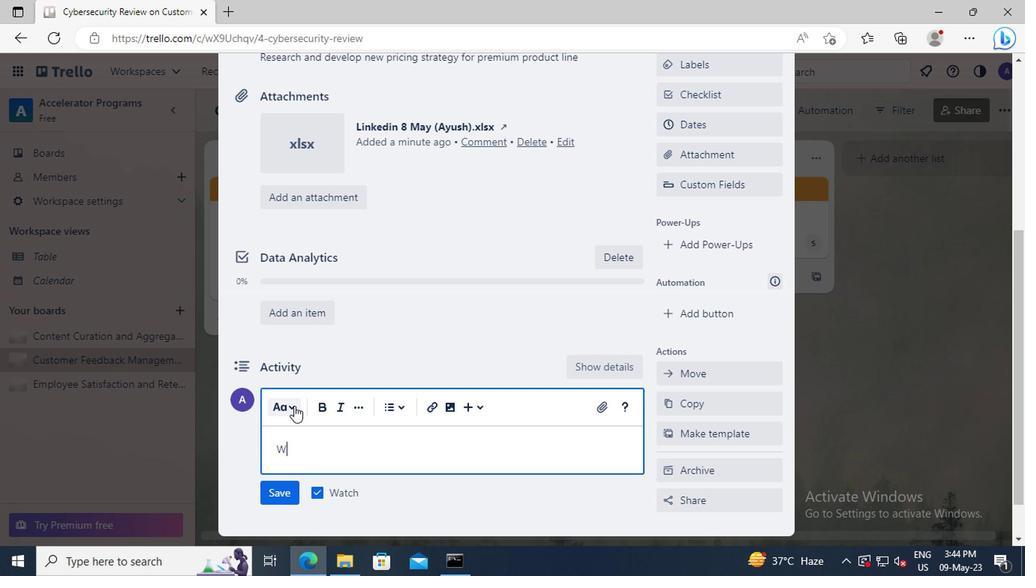 
Action: Key pressed E<Key.space>SHOULD<Key.space>APPROACH<Key.space>THIS<Key.space>TASK<Key.space>WITH<Key.space>A<Key.space>SENSE<Key.space>OF<Key.space>HUMILITY<Key.space>AND<Key.space>A<Key.space>WILLINGNESS<Key.space>TO<Key.space>SEEK<Key.space>FEEDBACK<Key.space>AND<Key.space>GUIDANCE<Key.space>FROM<Key.space>OTHERS
Screenshot: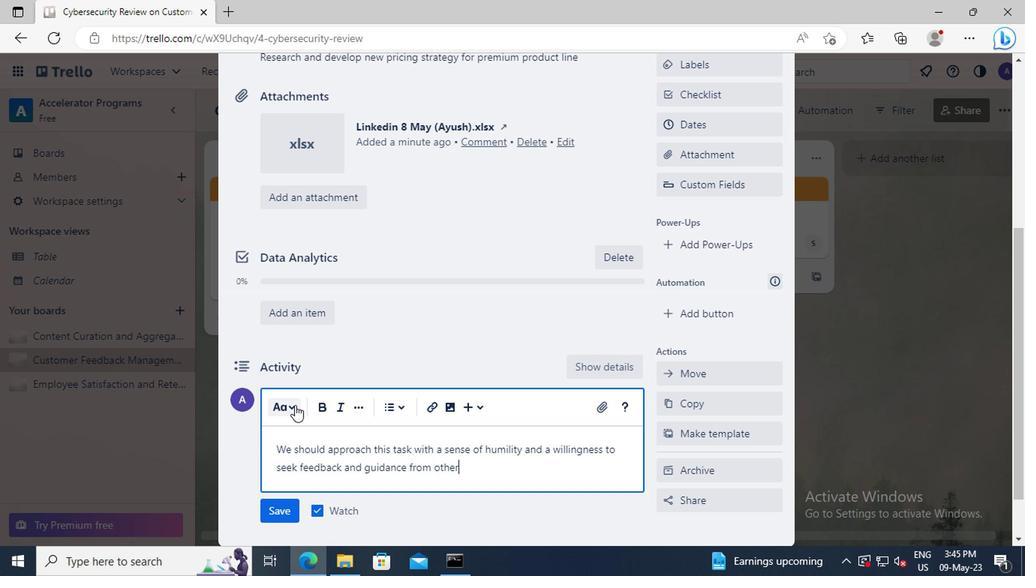 
Action: Mouse moved to (284, 515)
Screenshot: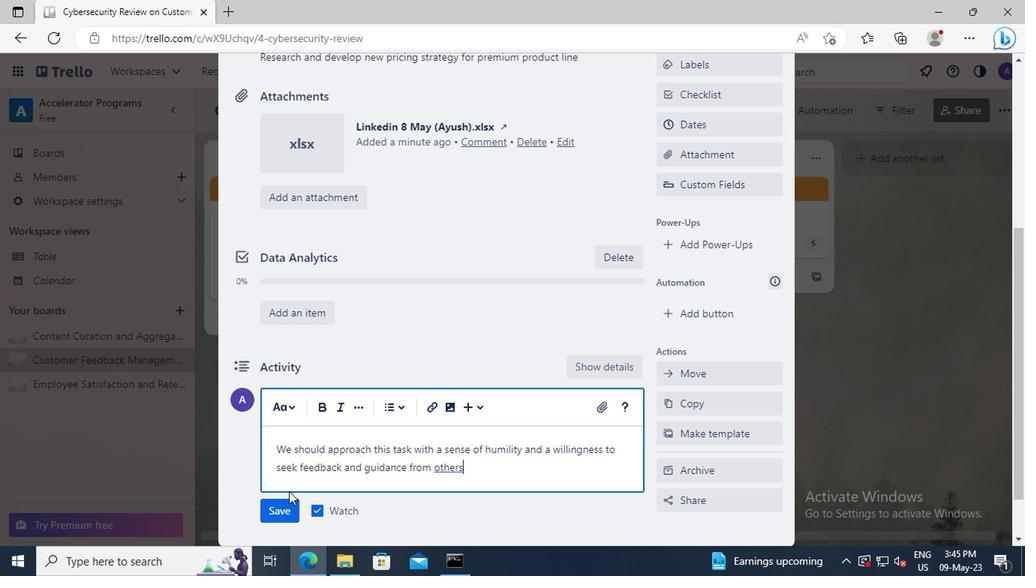 
Action: Mouse pressed left at (284, 515)
Screenshot: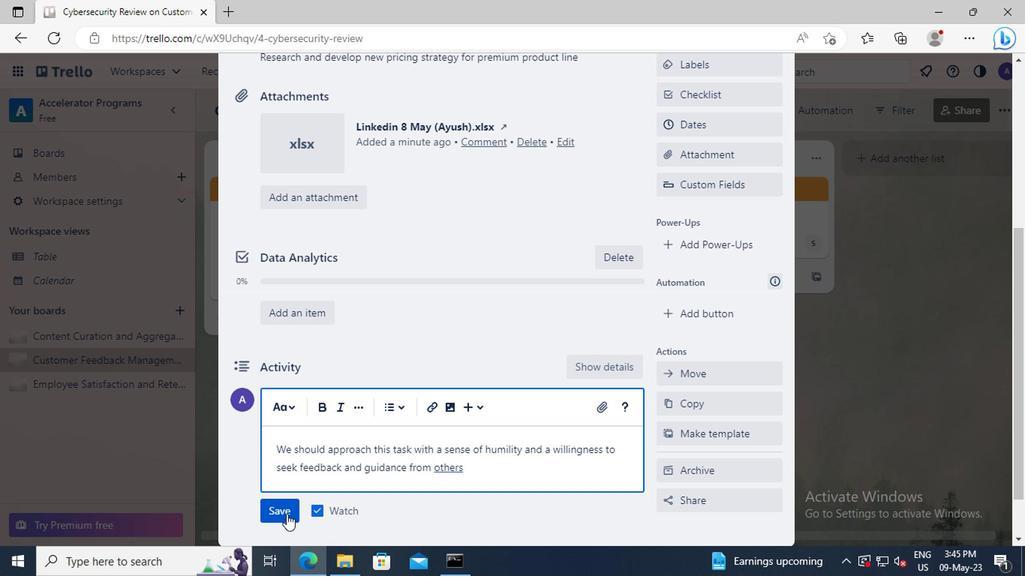 
Action: Mouse moved to (721, 247)
Screenshot: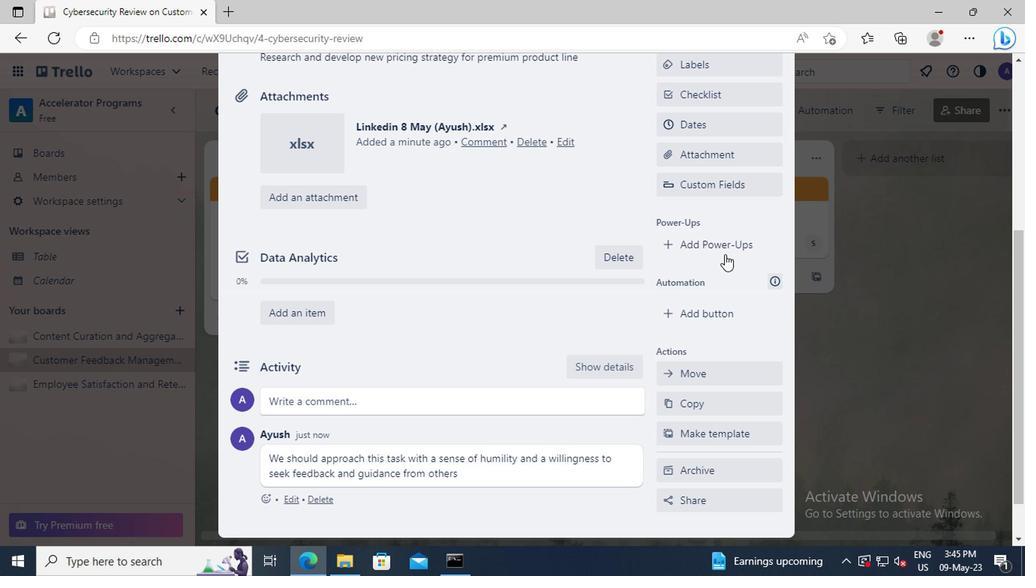 
Action: Mouse scrolled (721, 248) with delta (0, 0)
Screenshot: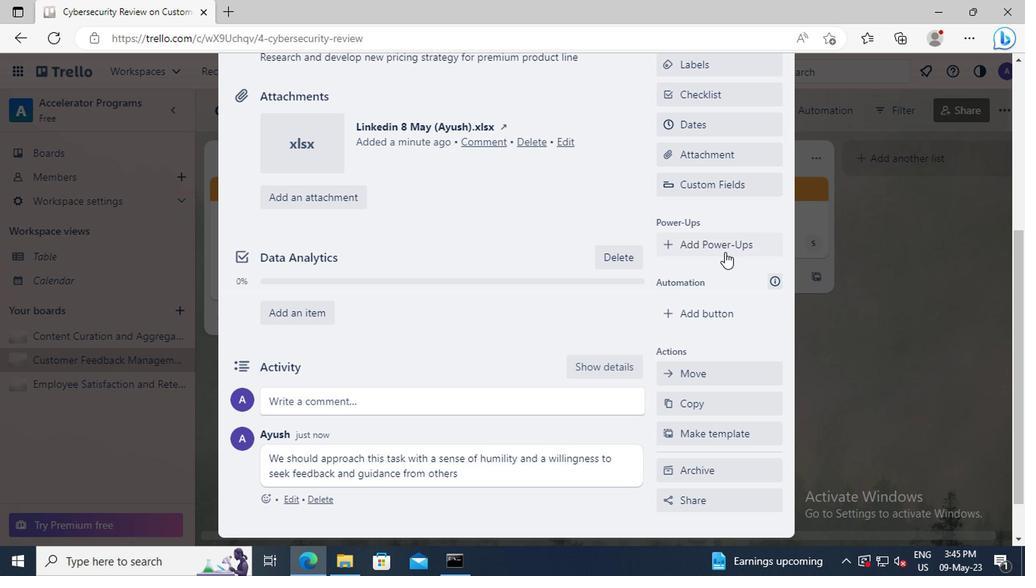 
Action: Mouse moved to (712, 203)
Screenshot: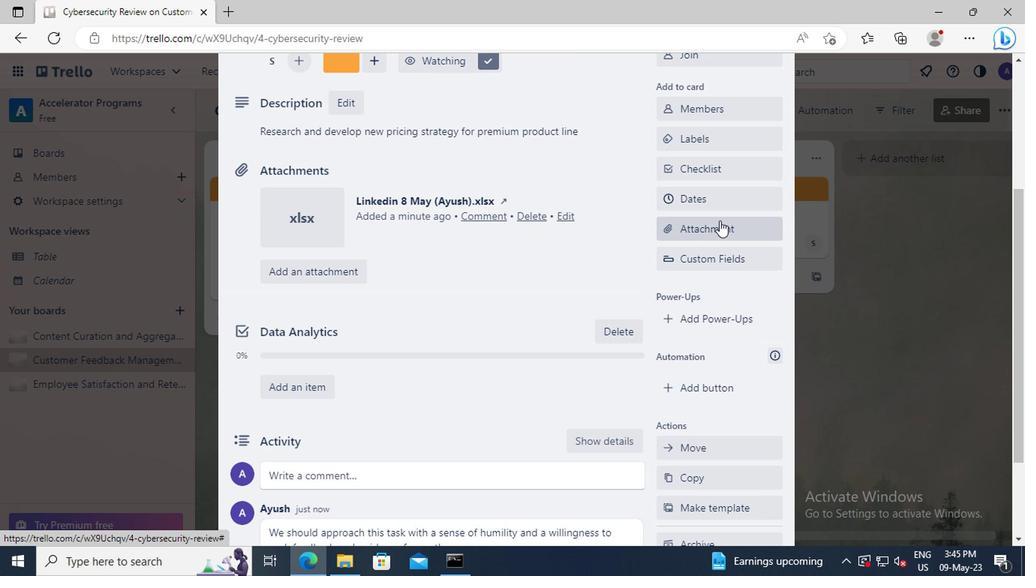 
Action: Mouse pressed left at (712, 203)
Screenshot: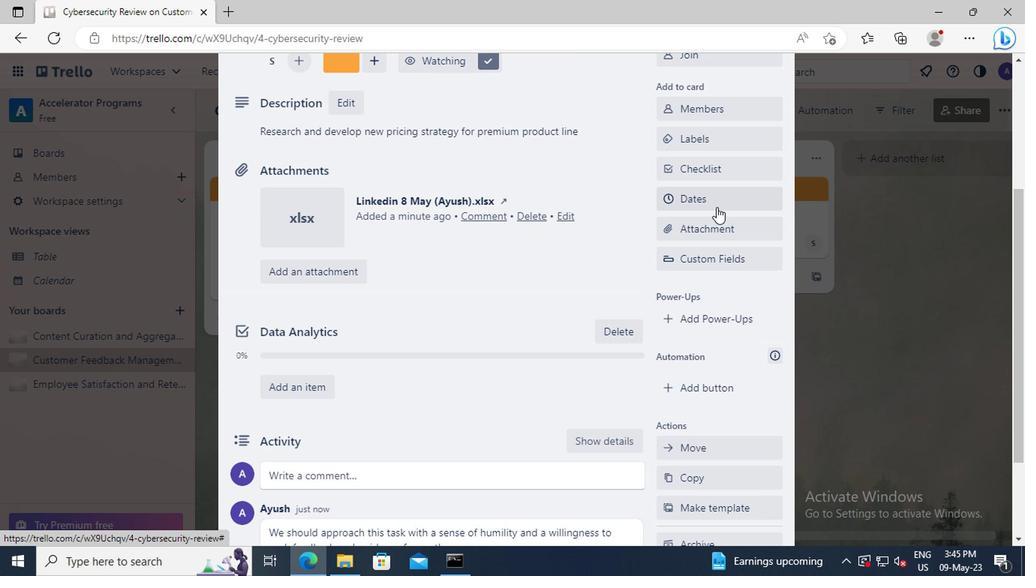 
Action: Mouse moved to (668, 379)
Screenshot: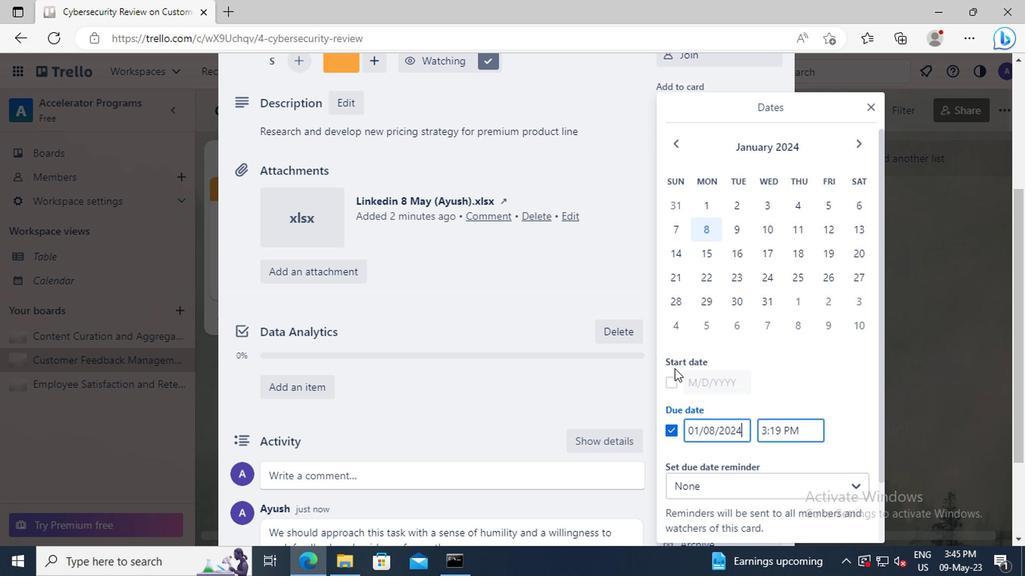 
Action: Mouse pressed left at (668, 379)
Screenshot: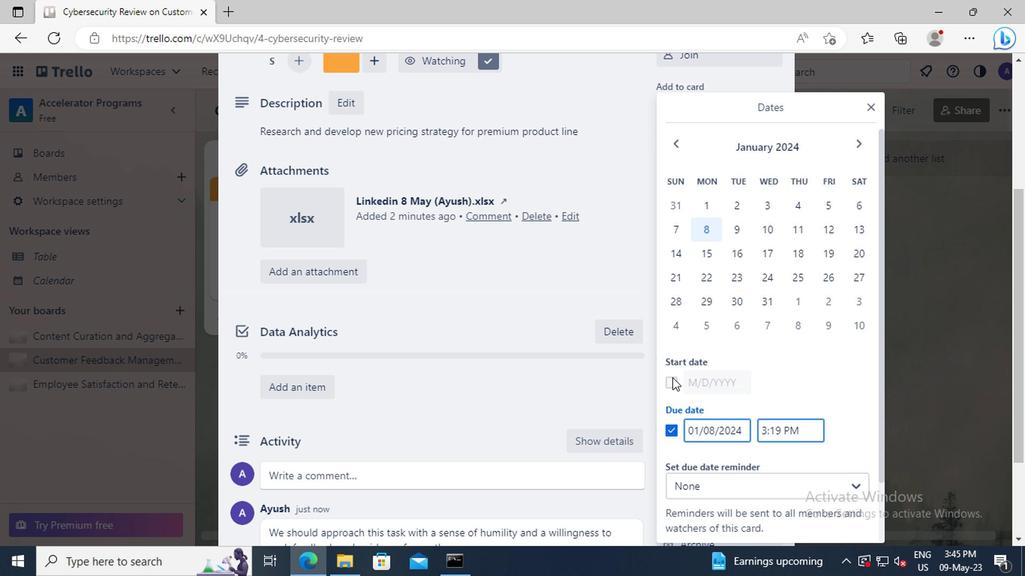 
Action: Mouse moved to (736, 385)
Screenshot: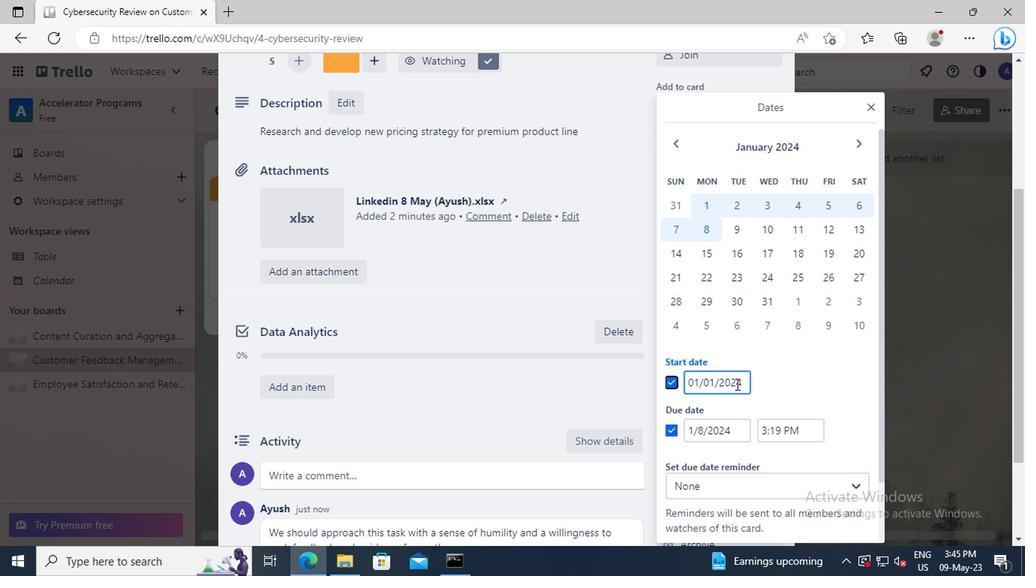 
Action: Mouse pressed left at (736, 385)
Screenshot: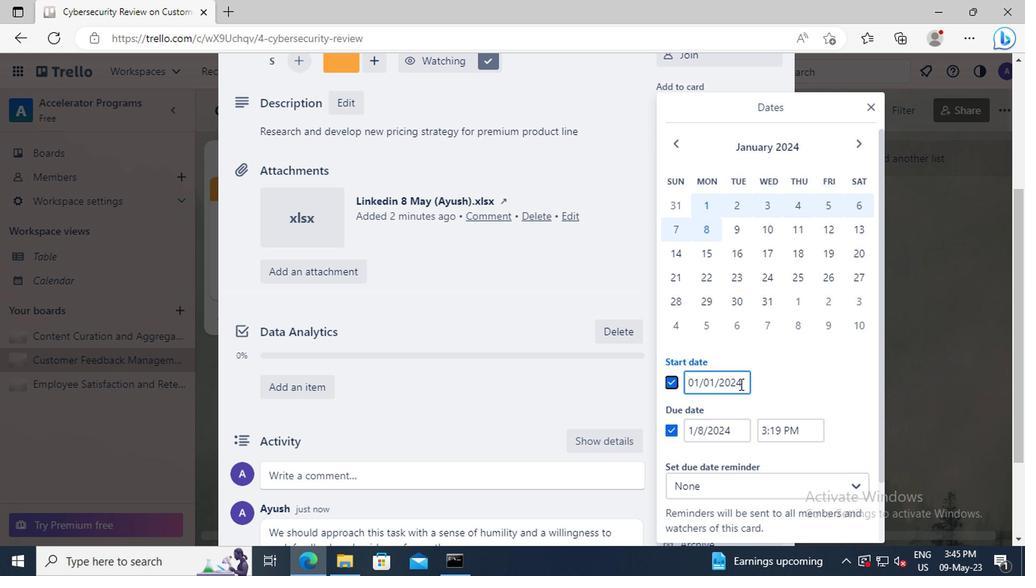 
Action: Key pressed <Key.left><Key.left><Key.left><Key.left><Key.left><Key.backspace>2
Screenshot: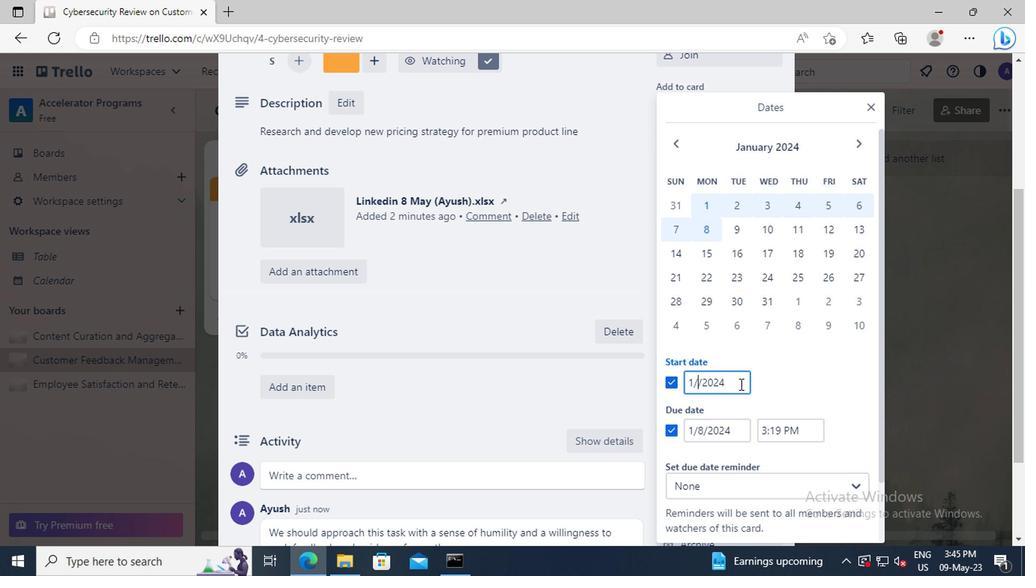 
Action: Mouse moved to (738, 434)
Screenshot: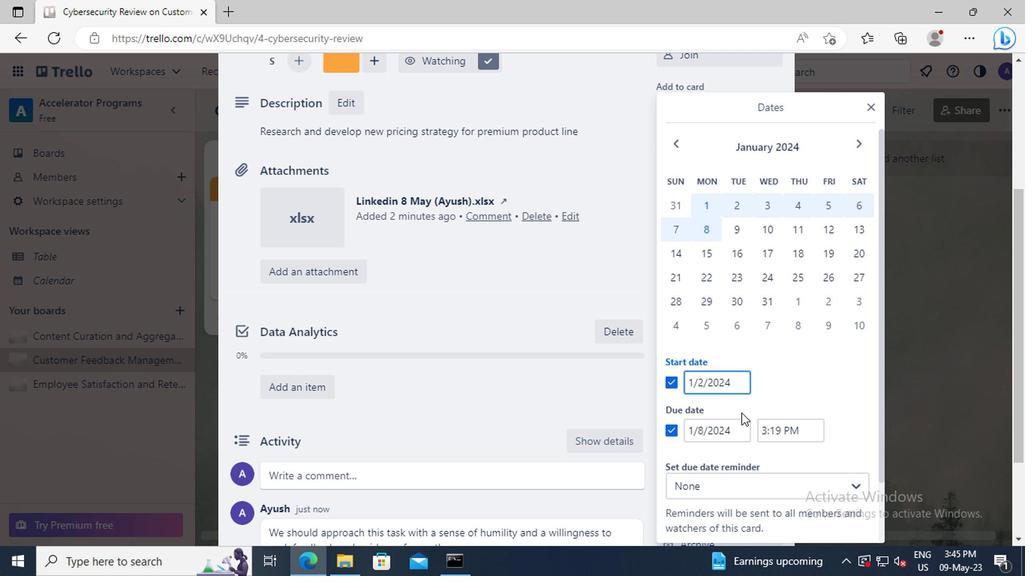 
Action: Mouse pressed left at (738, 434)
Screenshot: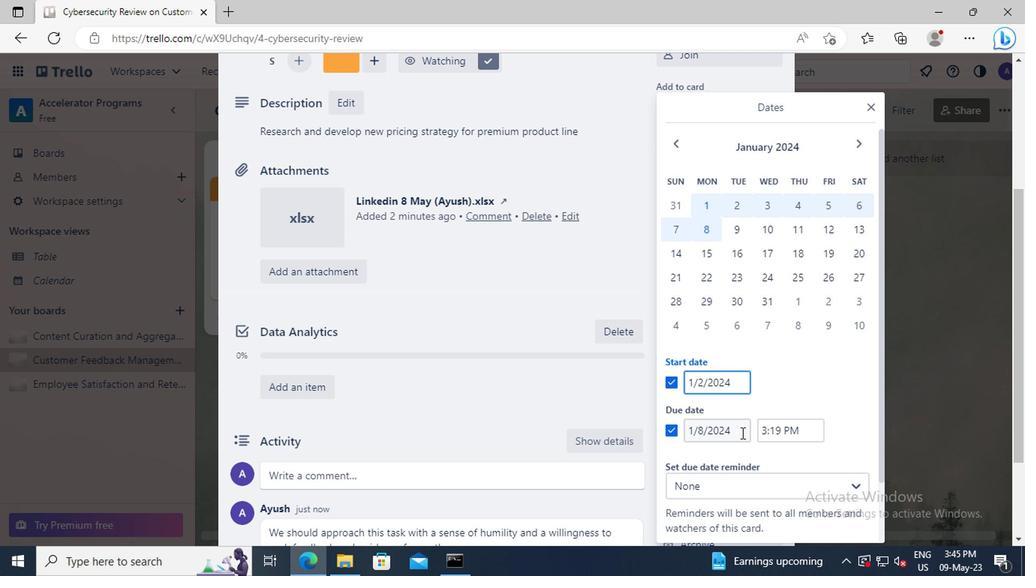 
Action: Key pressed <Key.left><Key.left><Key.left><Key.left><Key.left><Key.backspace>9
Screenshot: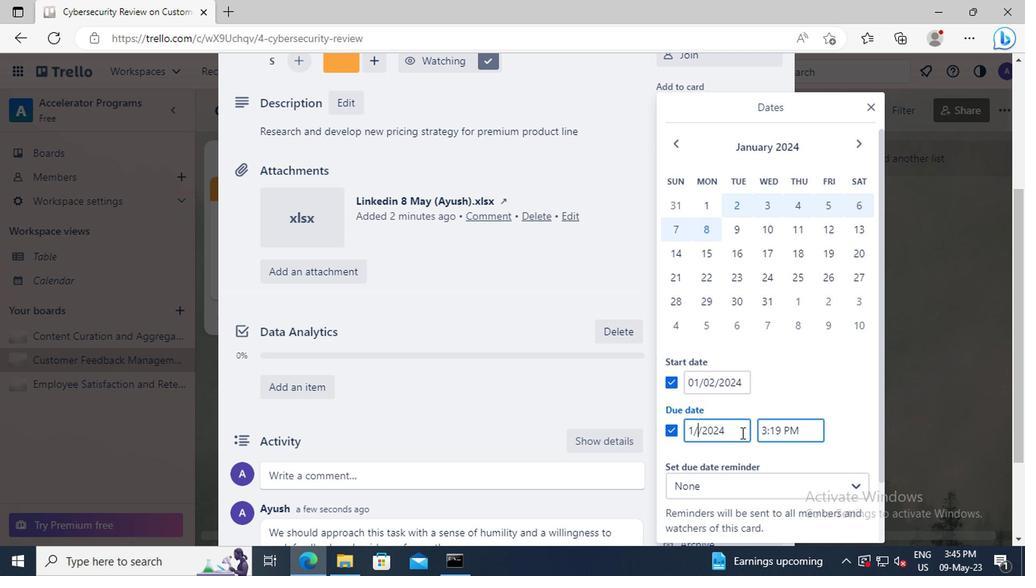 
Action: Mouse scrolled (738, 433) with delta (0, -1)
Screenshot: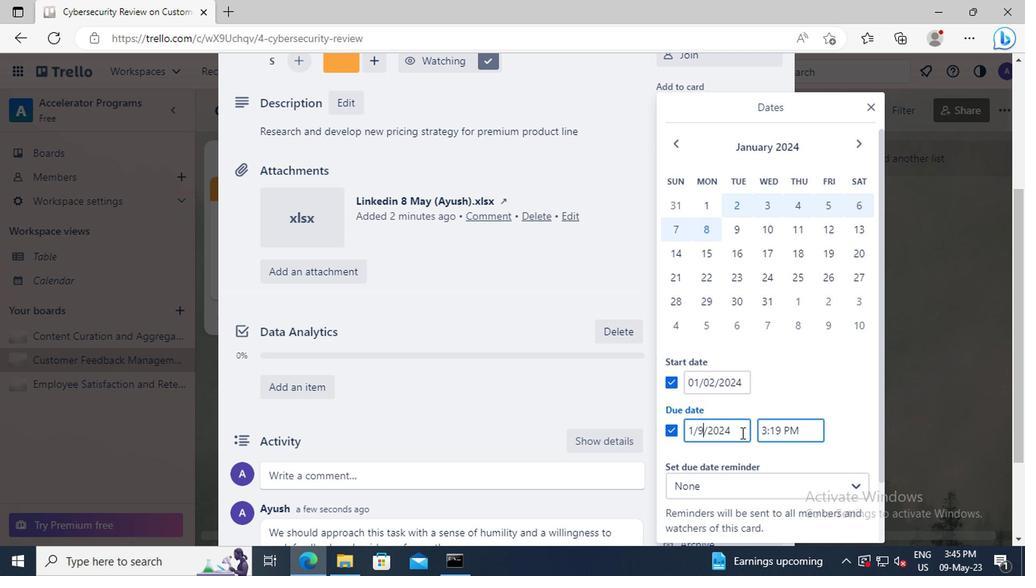 
Action: Mouse moved to (733, 497)
Screenshot: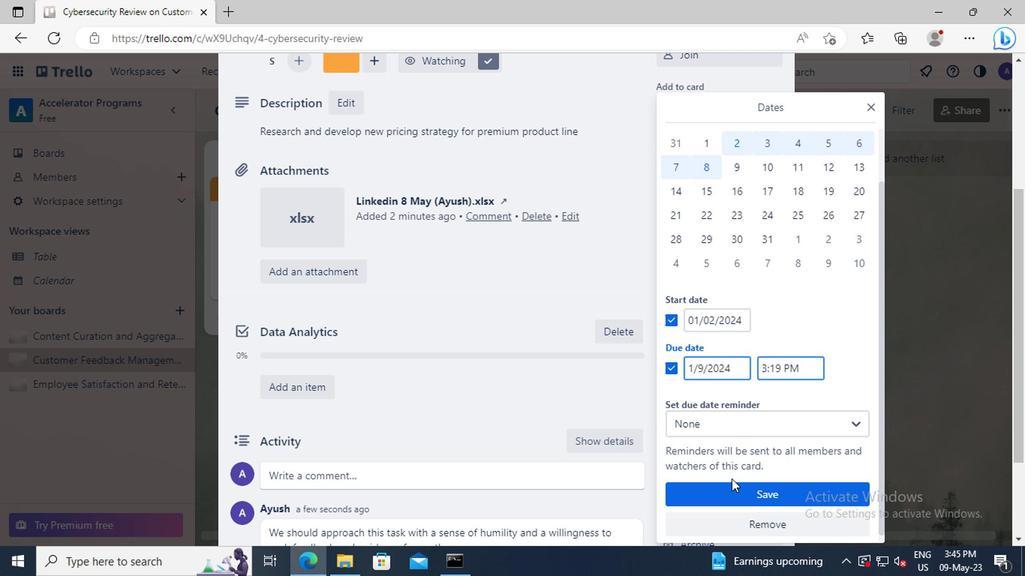
Action: Mouse pressed left at (733, 497)
Screenshot: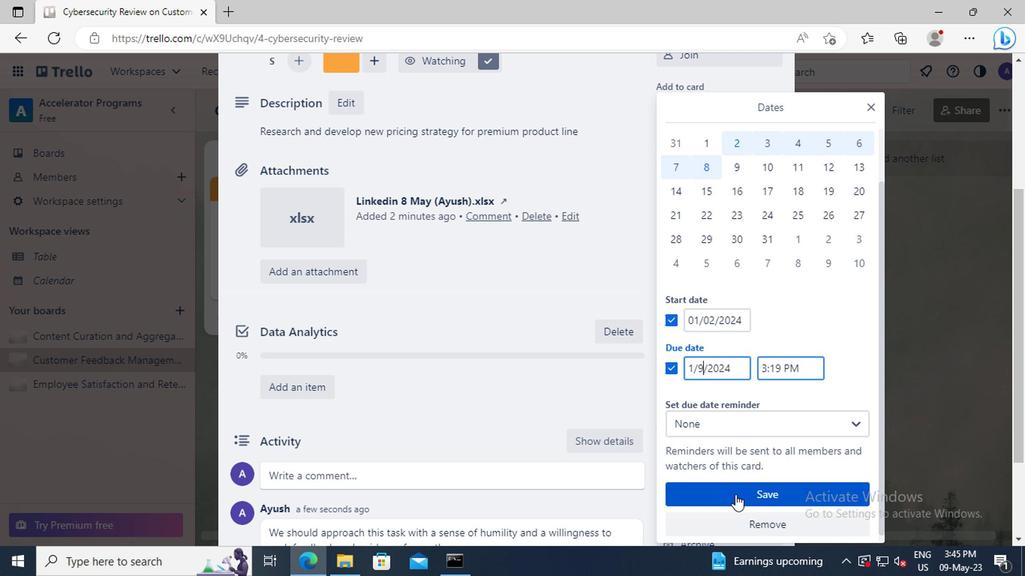 
